 Task: Select the visible option in the show cell status bar.
Action: Mouse moved to (22, 567)
Screenshot: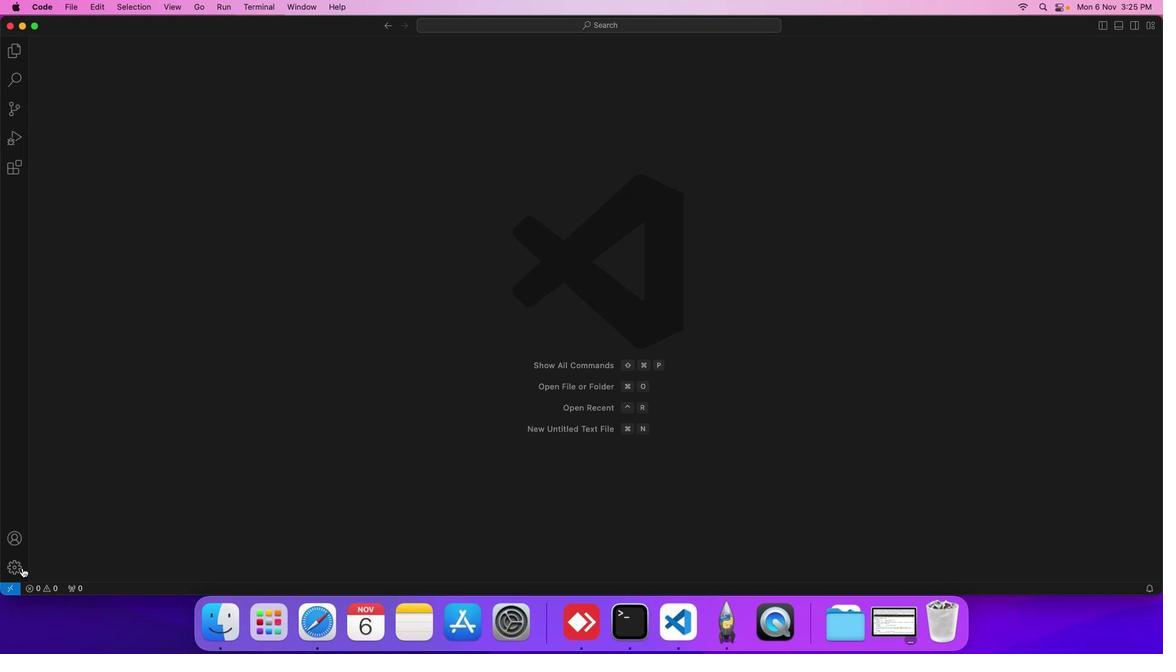 
Action: Mouse pressed left at (22, 567)
Screenshot: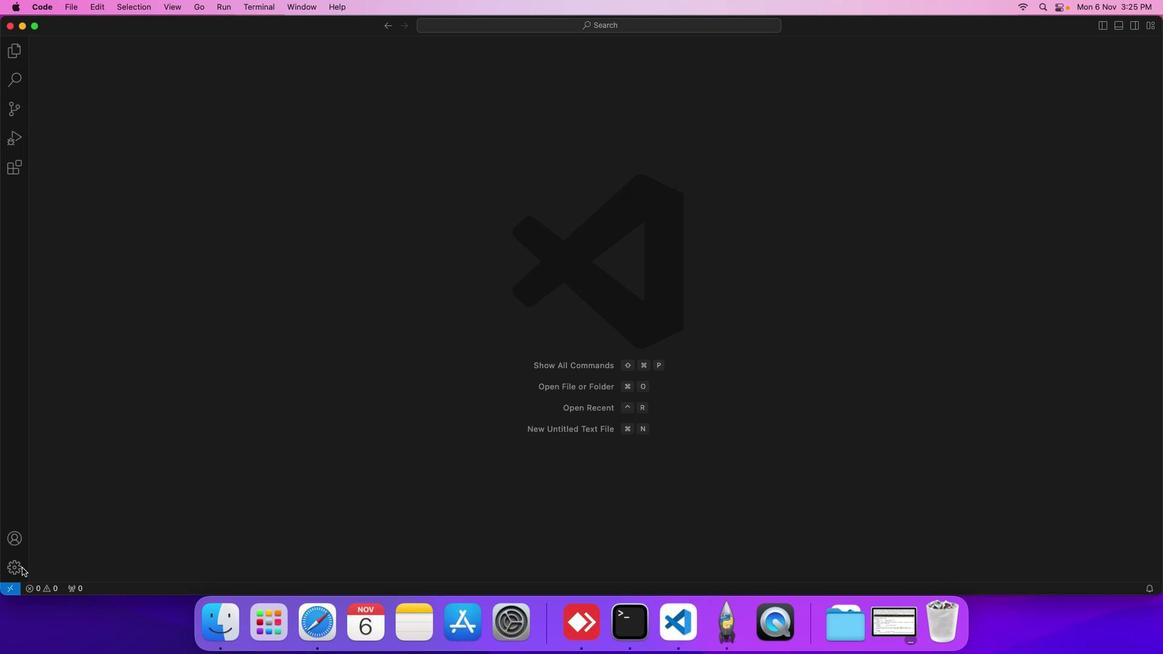 
Action: Mouse moved to (67, 477)
Screenshot: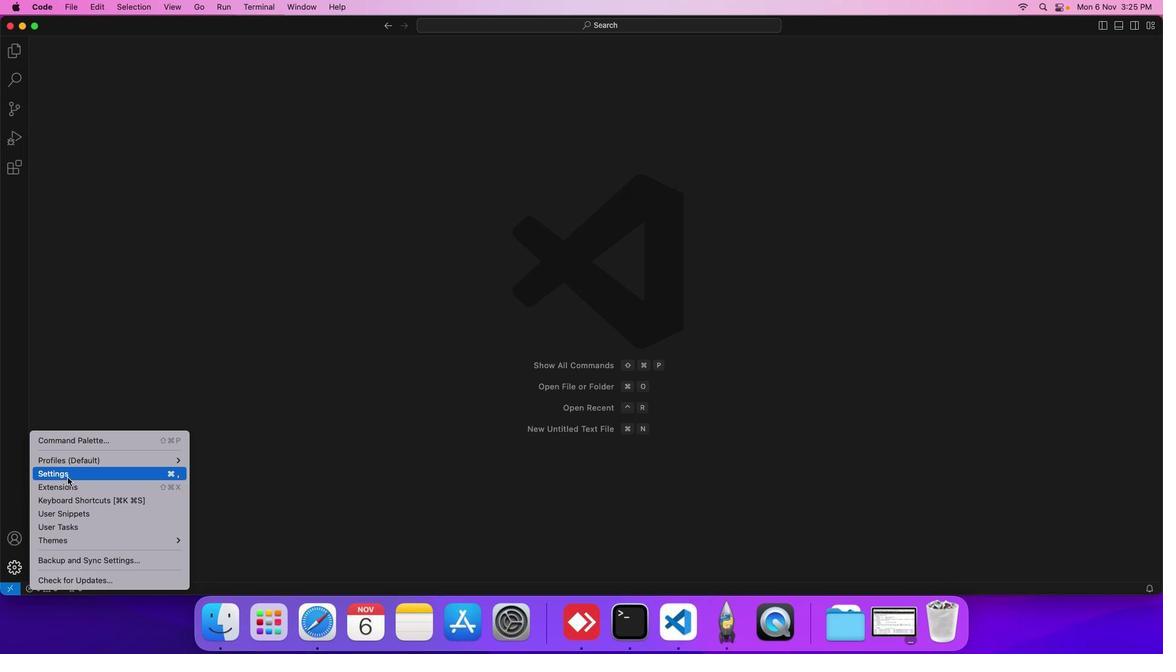 
Action: Mouse pressed left at (67, 477)
Screenshot: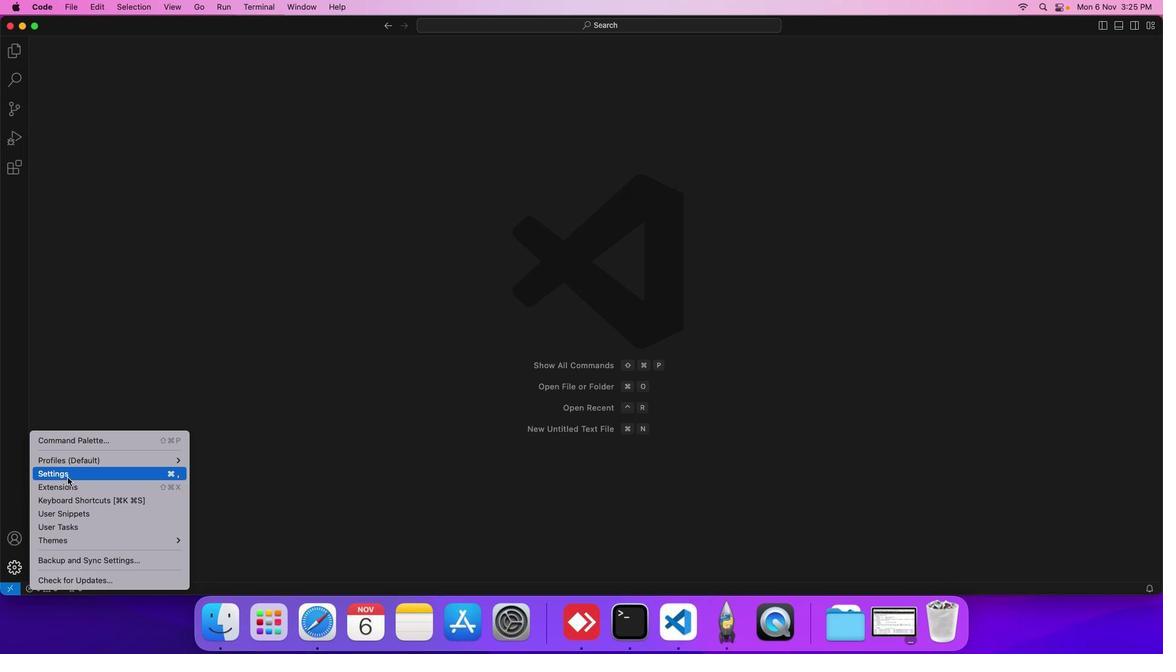 
Action: Mouse moved to (289, 177)
Screenshot: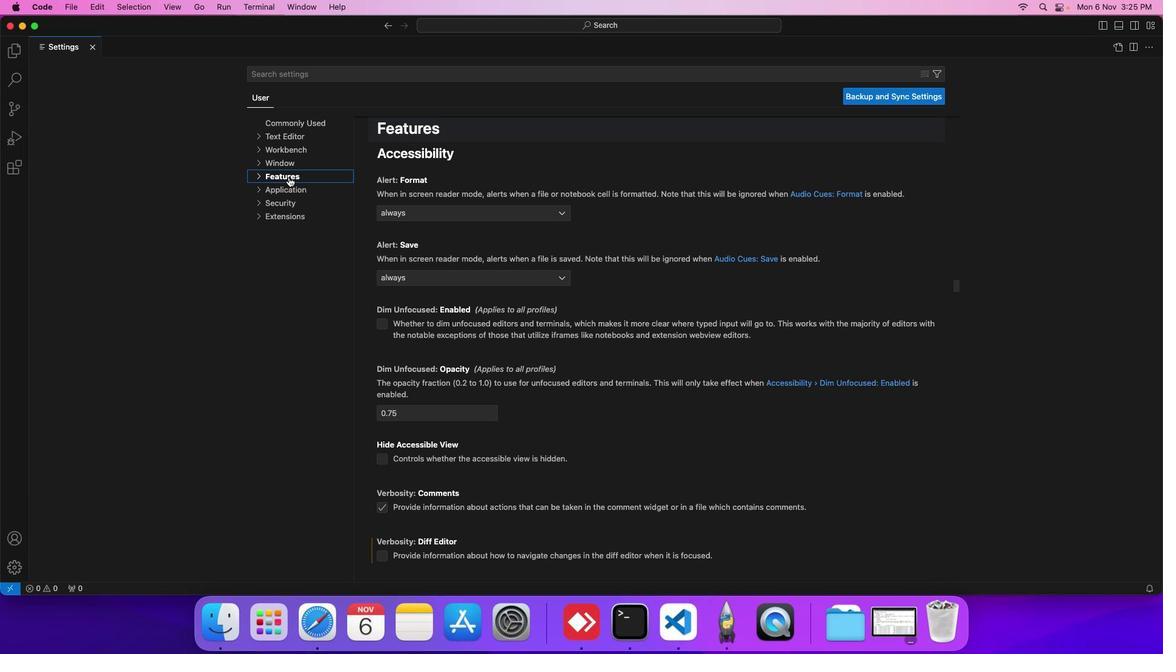 
Action: Mouse pressed left at (289, 177)
Screenshot: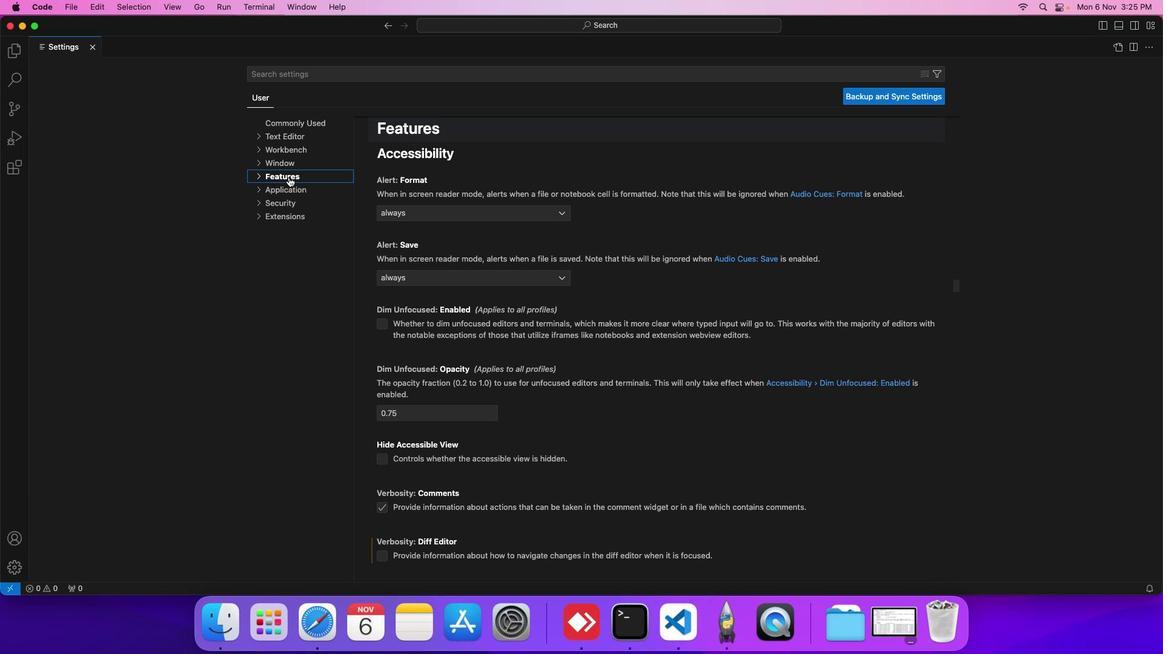 
Action: Mouse moved to (293, 370)
Screenshot: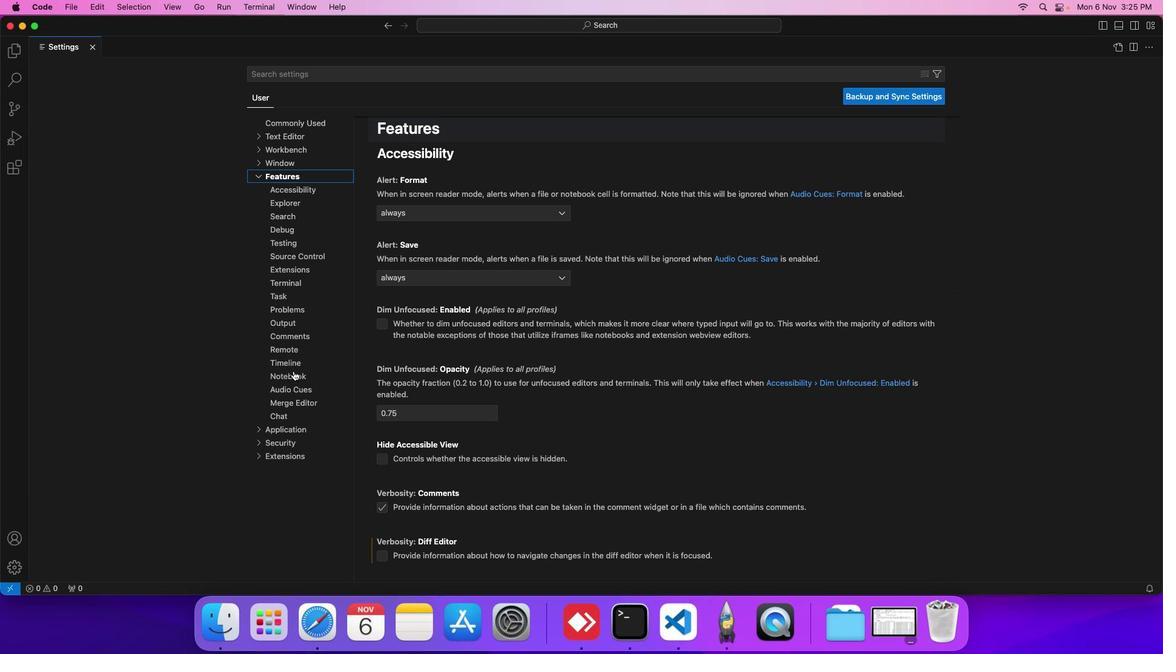 
Action: Mouse pressed left at (293, 370)
Screenshot: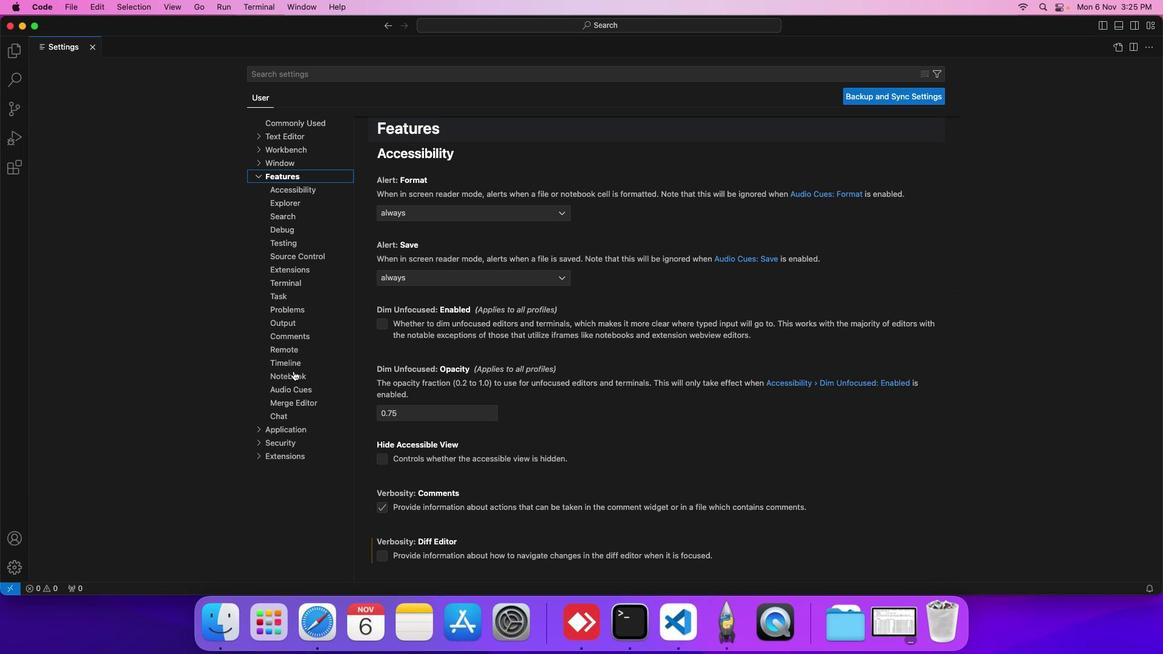 
Action: Mouse moved to (385, 430)
Screenshot: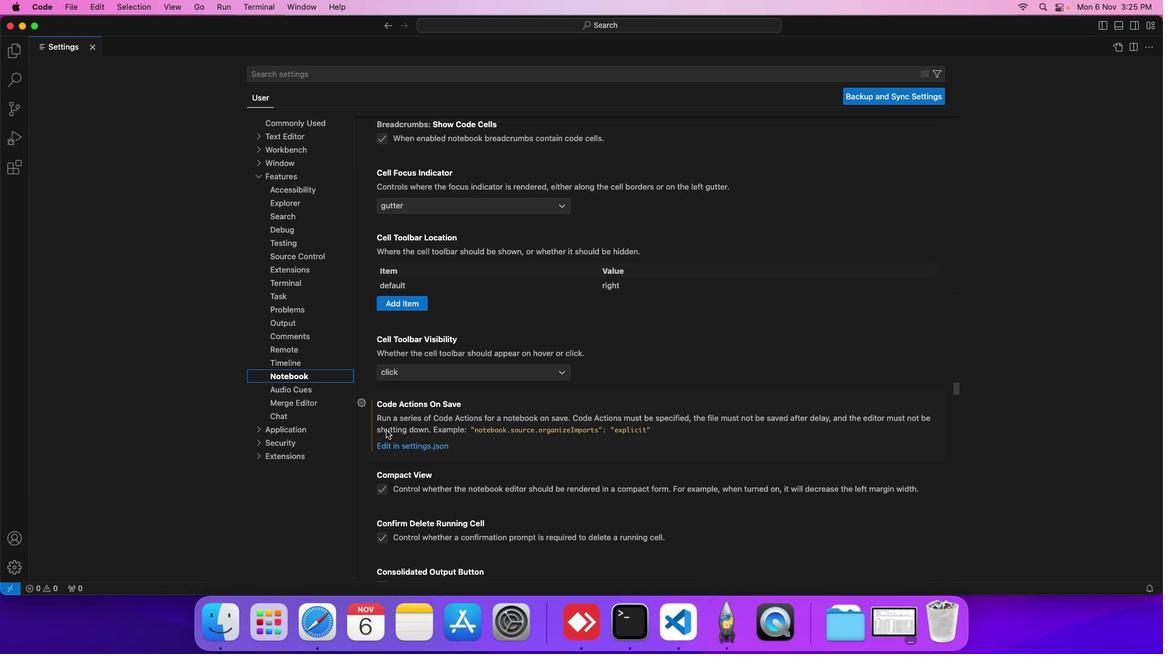 
Action: Mouse scrolled (385, 430) with delta (0, 0)
Screenshot: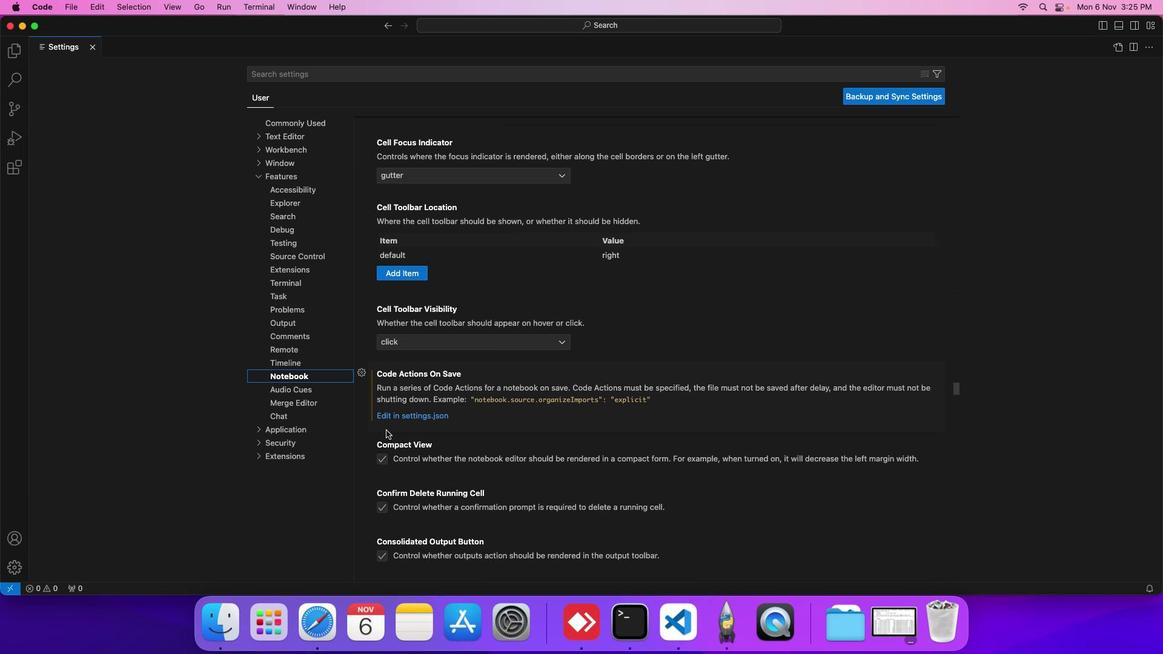 
Action: Mouse scrolled (385, 430) with delta (0, 0)
Screenshot: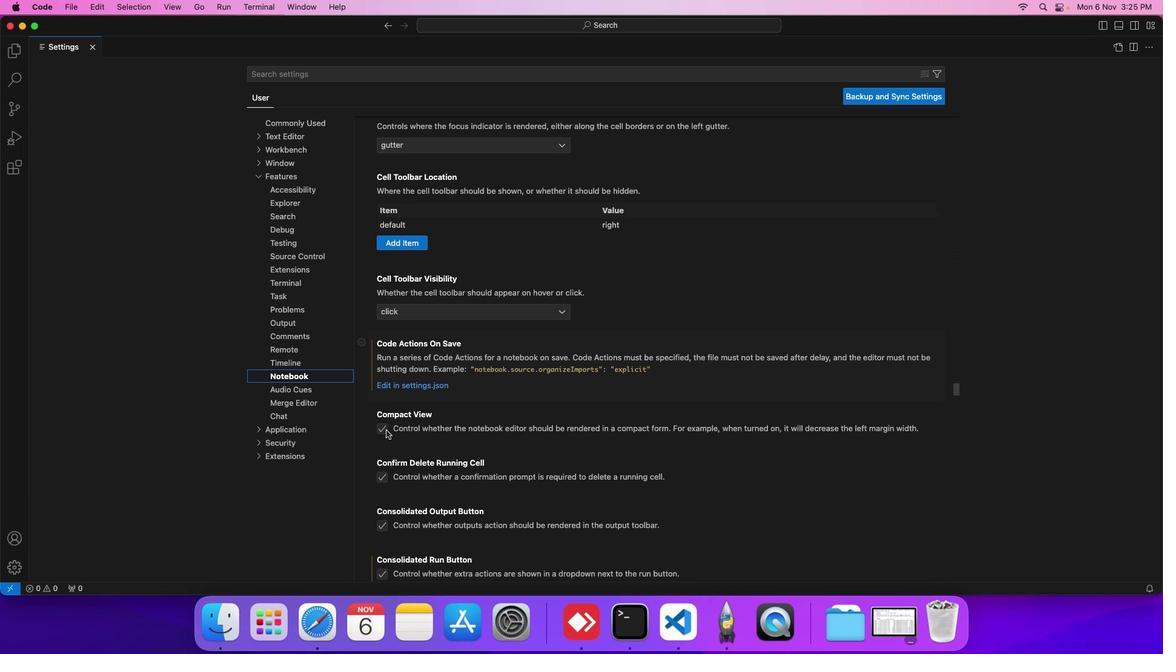 
Action: Mouse scrolled (385, 430) with delta (0, 0)
Screenshot: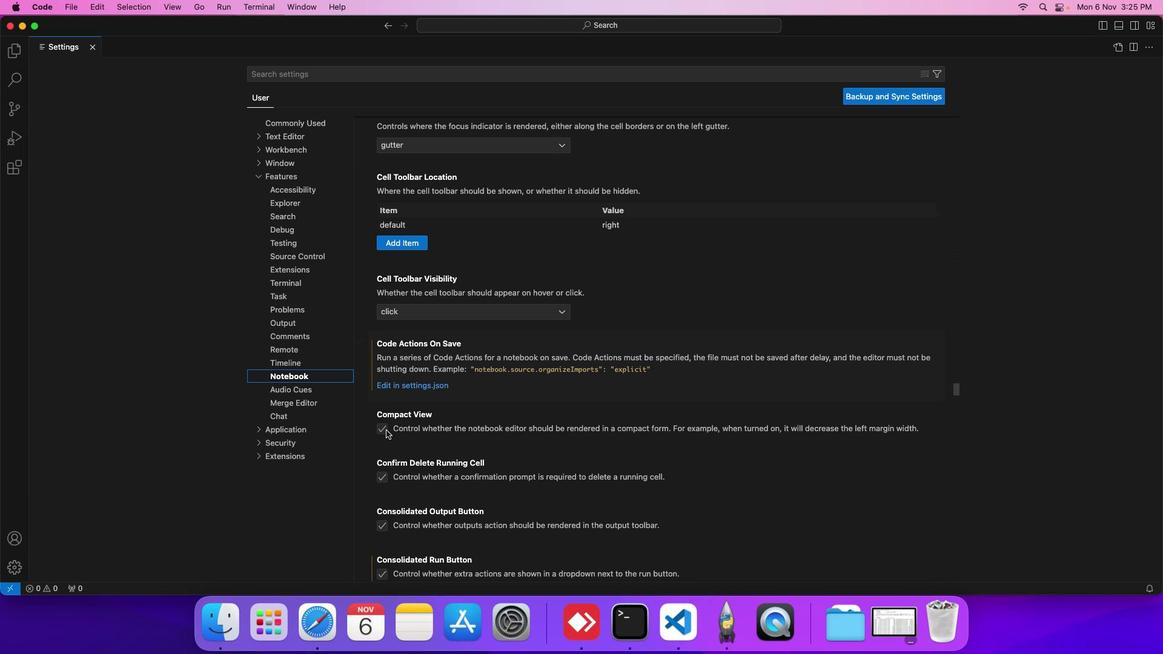 
Action: Mouse scrolled (385, 430) with delta (0, 0)
Screenshot: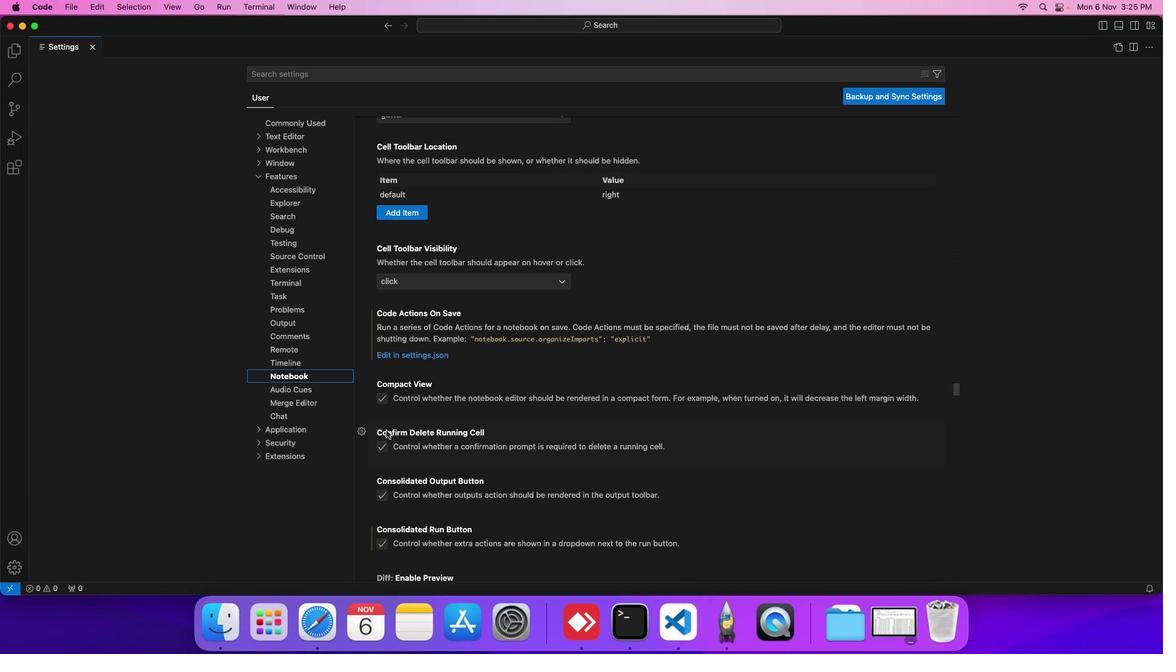 
Action: Mouse scrolled (385, 430) with delta (0, 0)
Screenshot: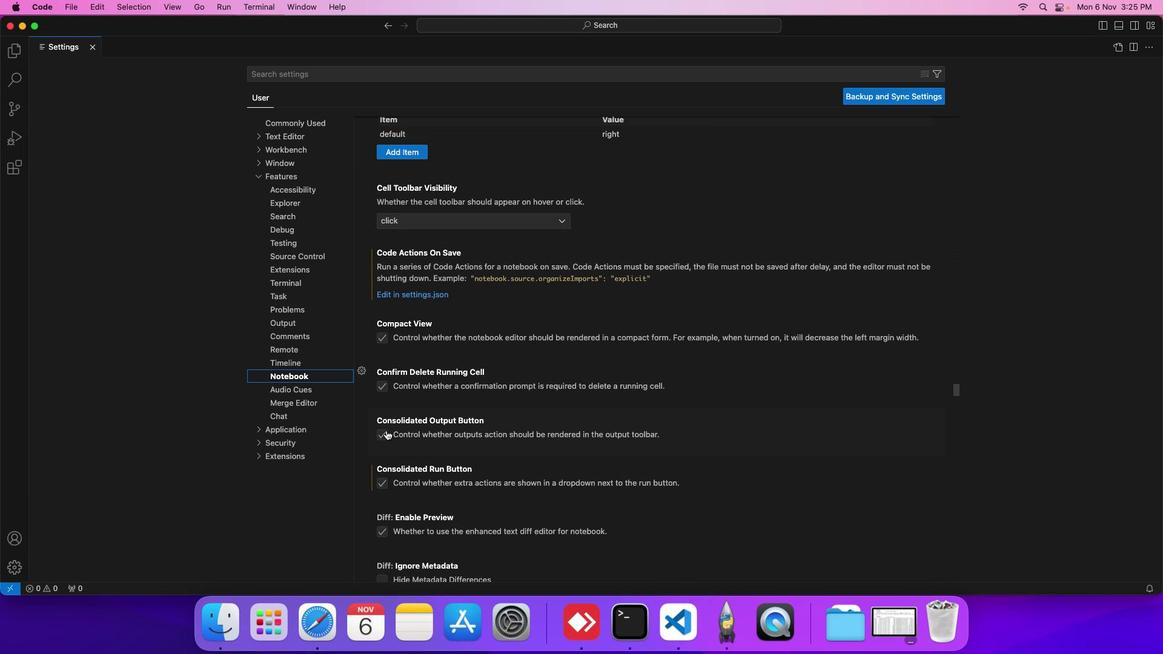 
Action: Mouse scrolled (385, 430) with delta (0, 0)
Screenshot: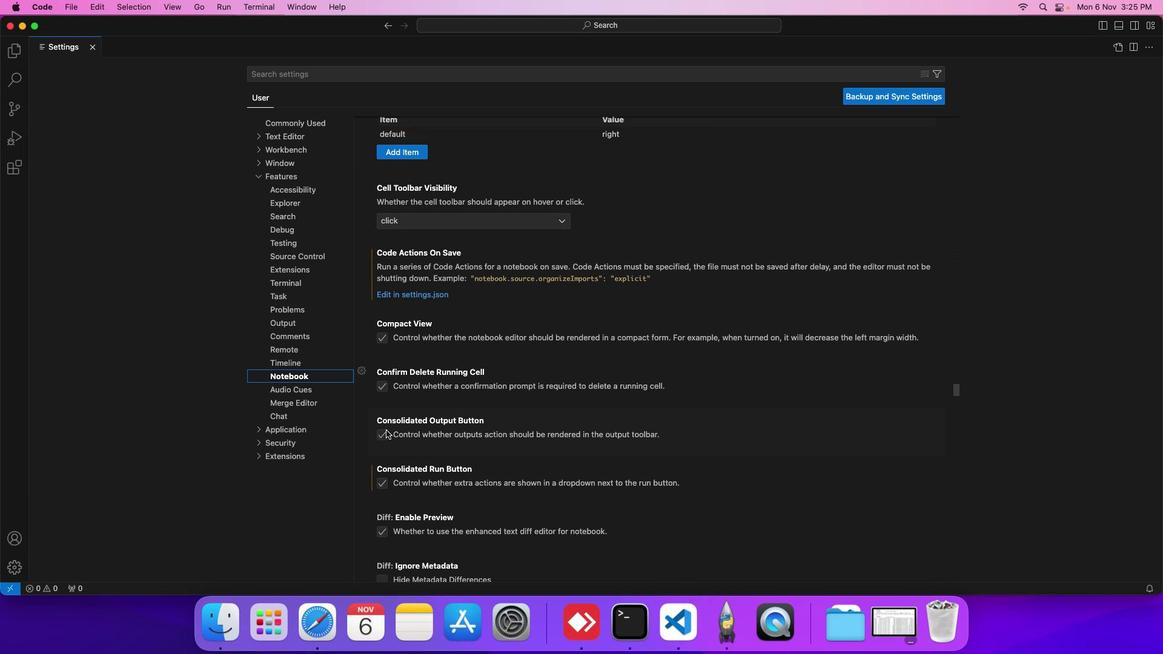 
Action: Mouse scrolled (385, 430) with delta (0, 0)
Screenshot: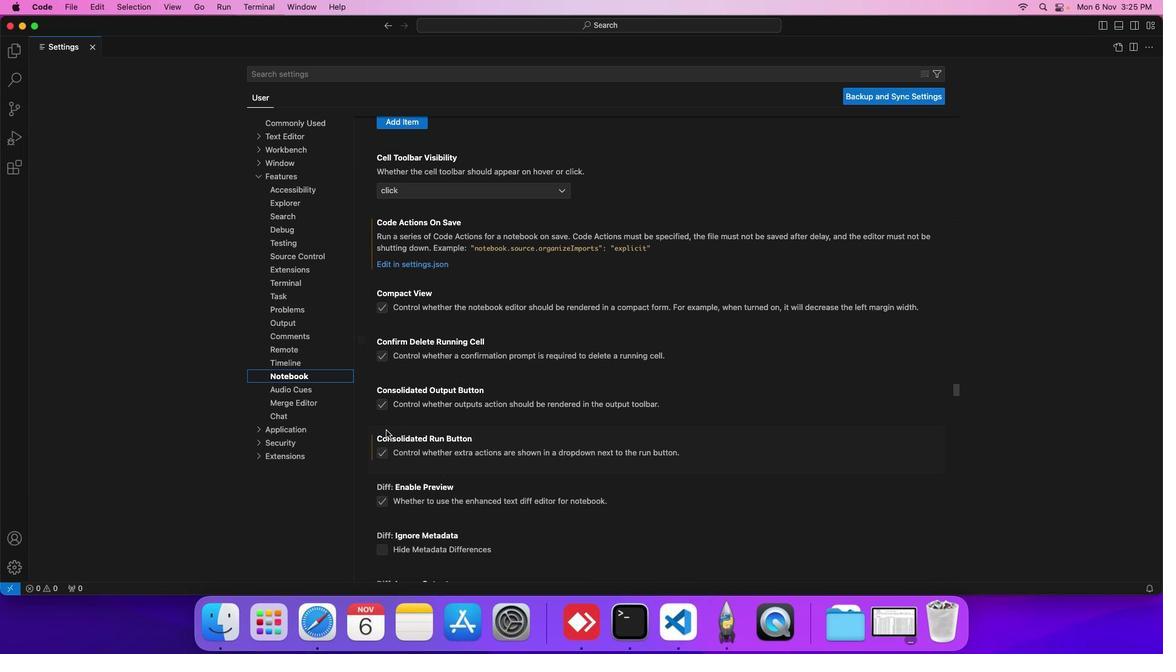 
Action: Mouse scrolled (385, 430) with delta (0, 0)
Screenshot: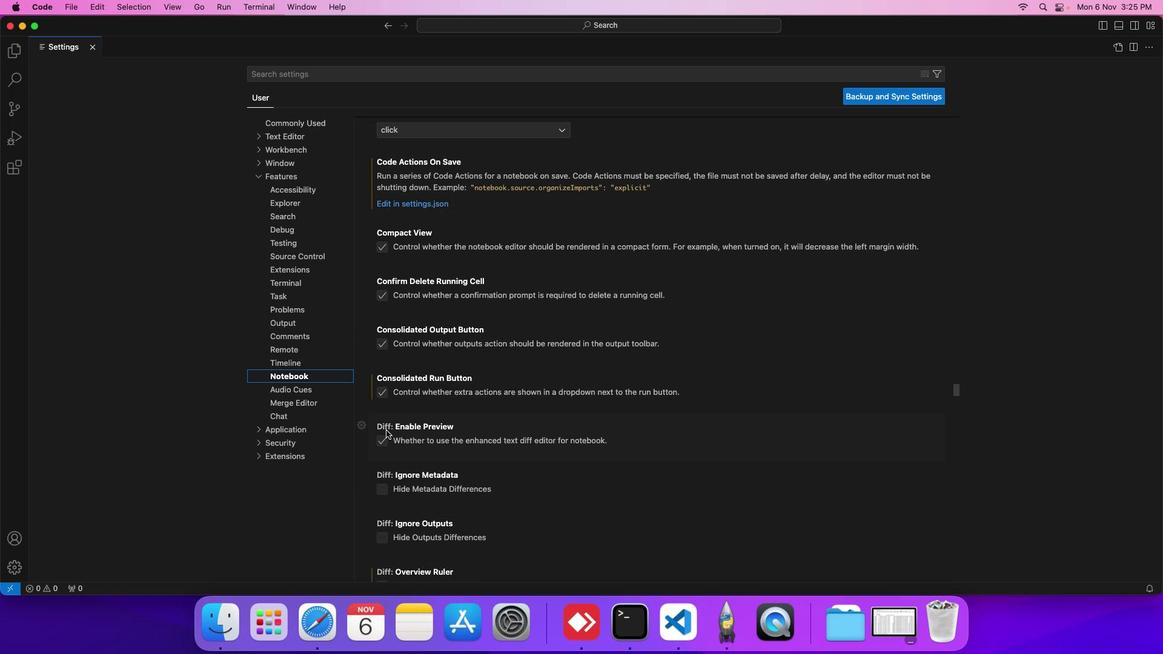 
Action: Mouse scrolled (385, 430) with delta (0, 0)
Screenshot: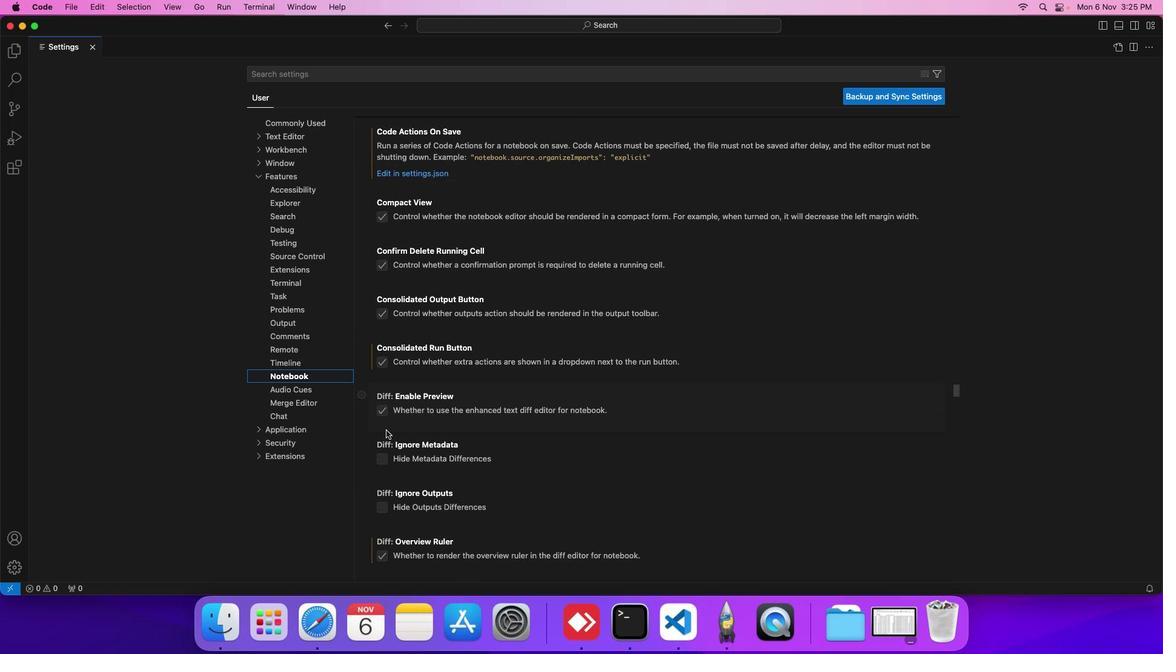 
Action: Mouse scrolled (385, 430) with delta (0, 0)
Screenshot: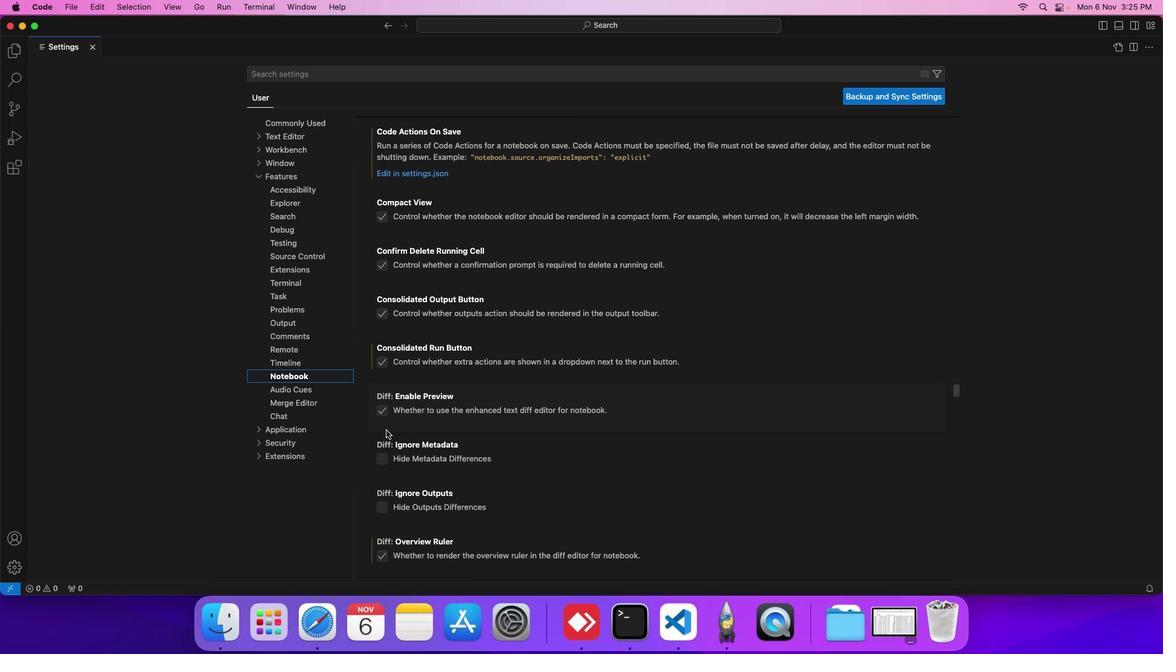 
Action: Mouse scrolled (385, 430) with delta (0, 0)
Screenshot: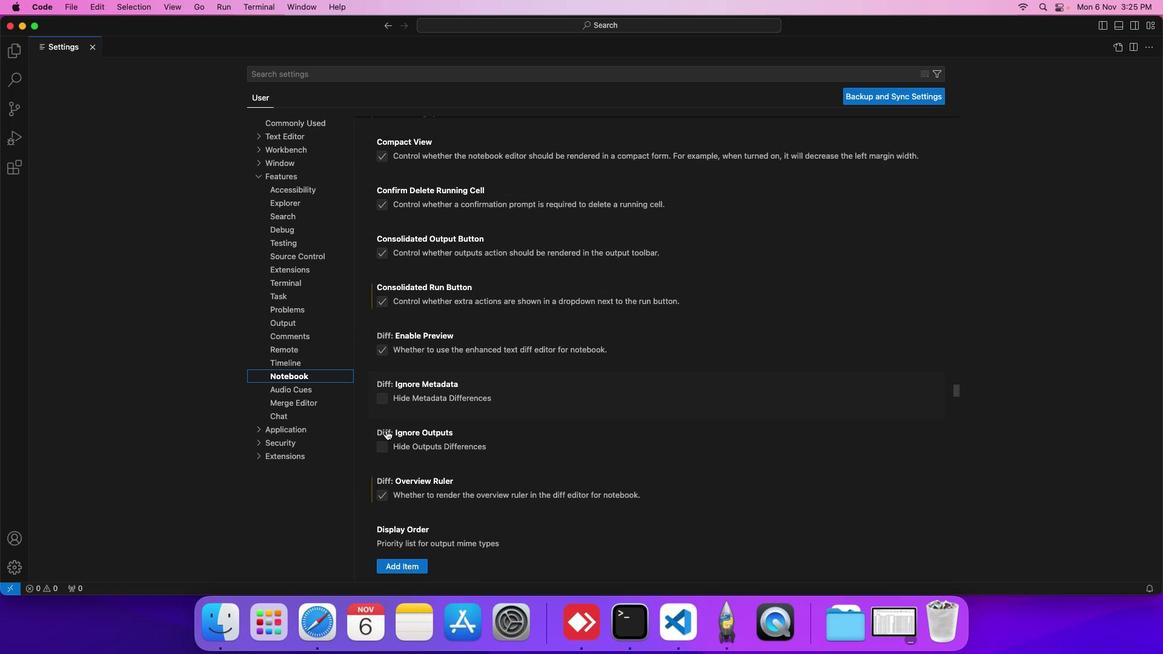 
Action: Mouse scrolled (385, 430) with delta (0, 0)
Screenshot: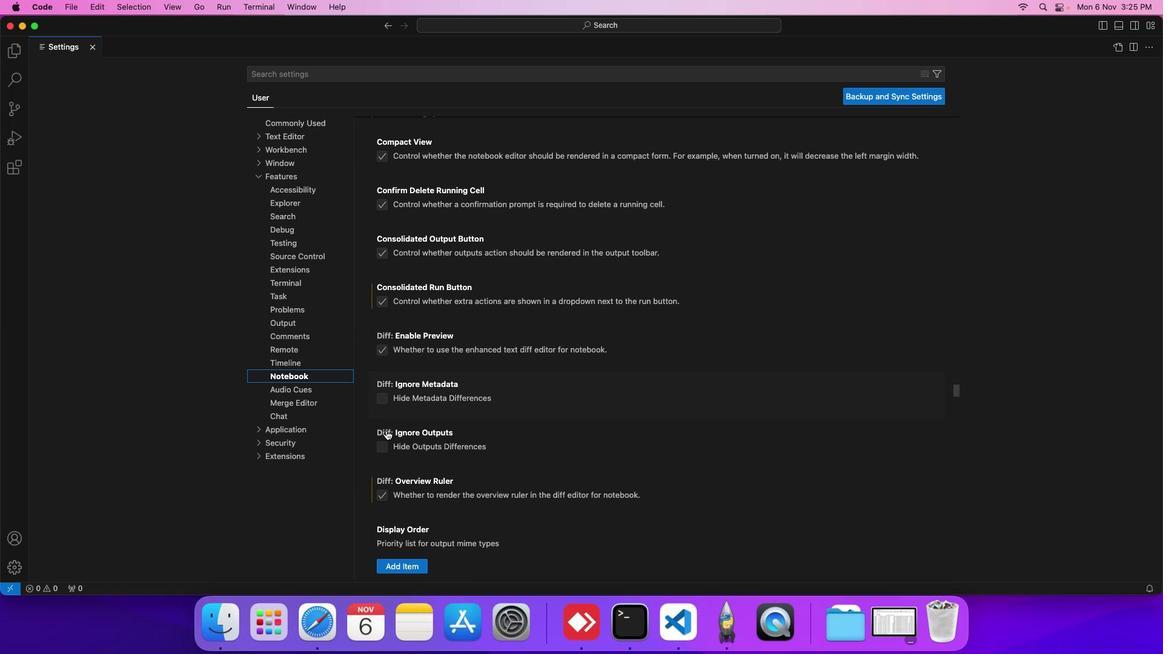 
Action: Mouse scrolled (385, 430) with delta (0, 0)
Screenshot: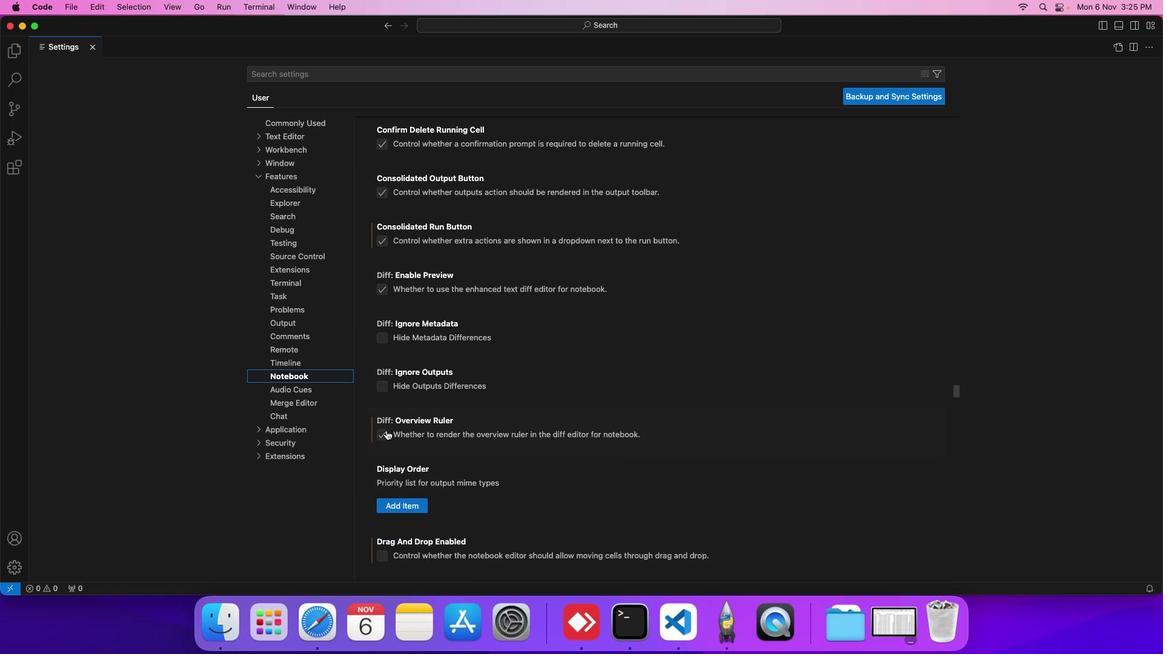 
Action: Mouse scrolled (385, 430) with delta (0, 0)
Screenshot: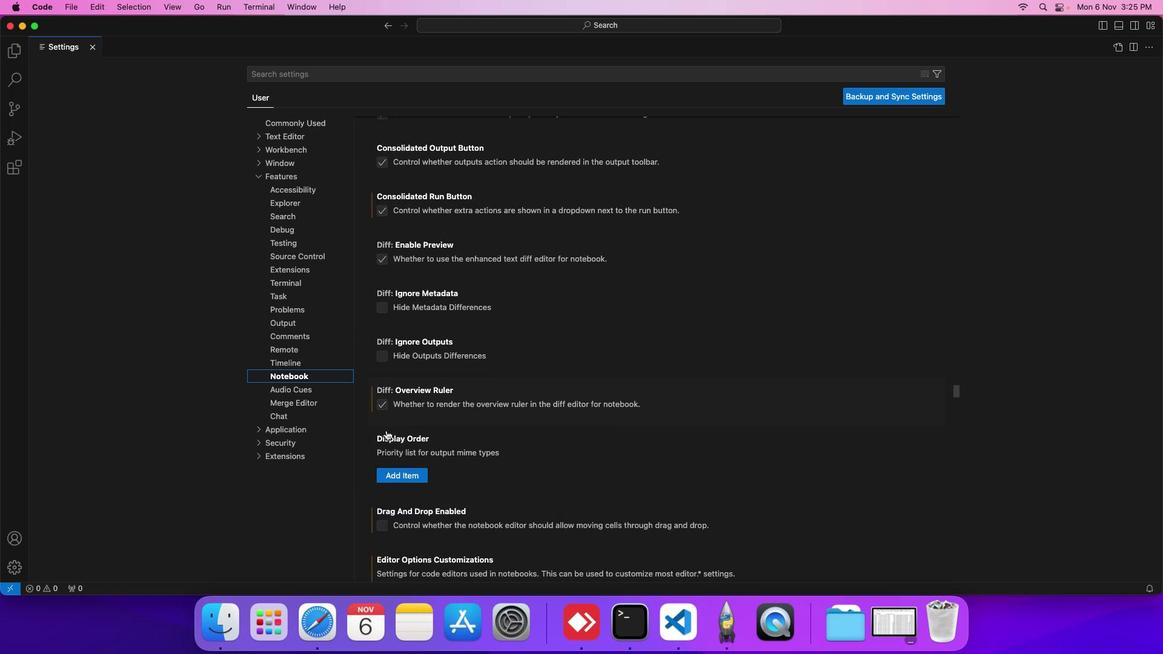 
Action: Mouse scrolled (385, 430) with delta (0, 0)
Screenshot: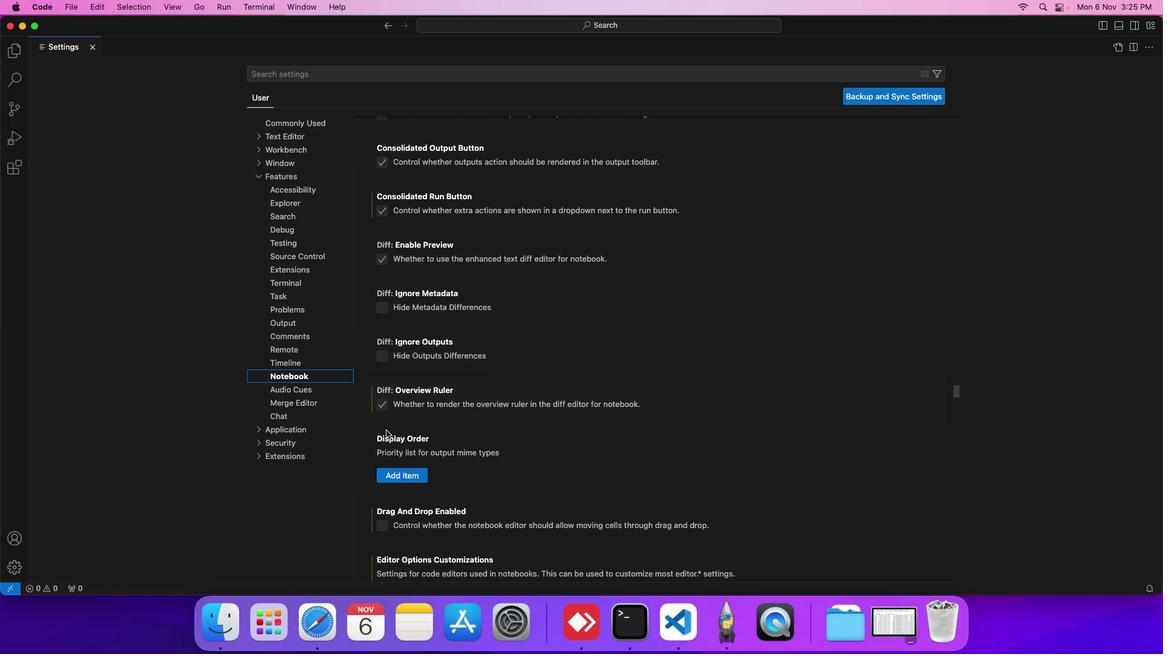 
Action: Mouse scrolled (385, 430) with delta (0, 0)
Screenshot: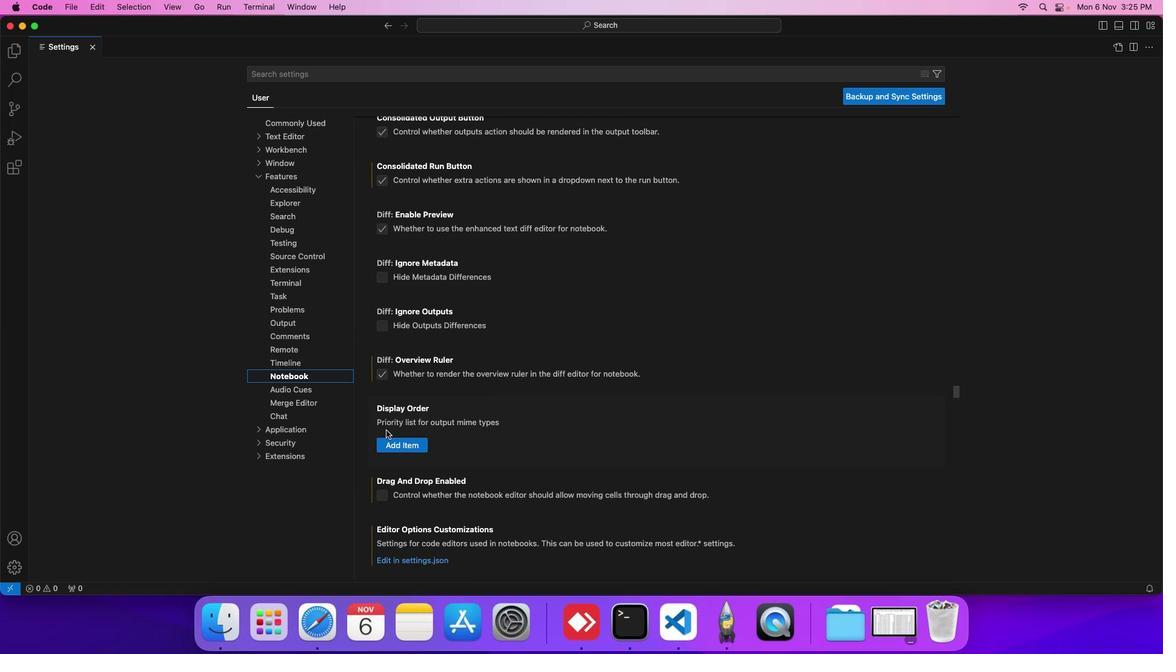 
Action: Mouse scrolled (385, 430) with delta (0, 0)
Screenshot: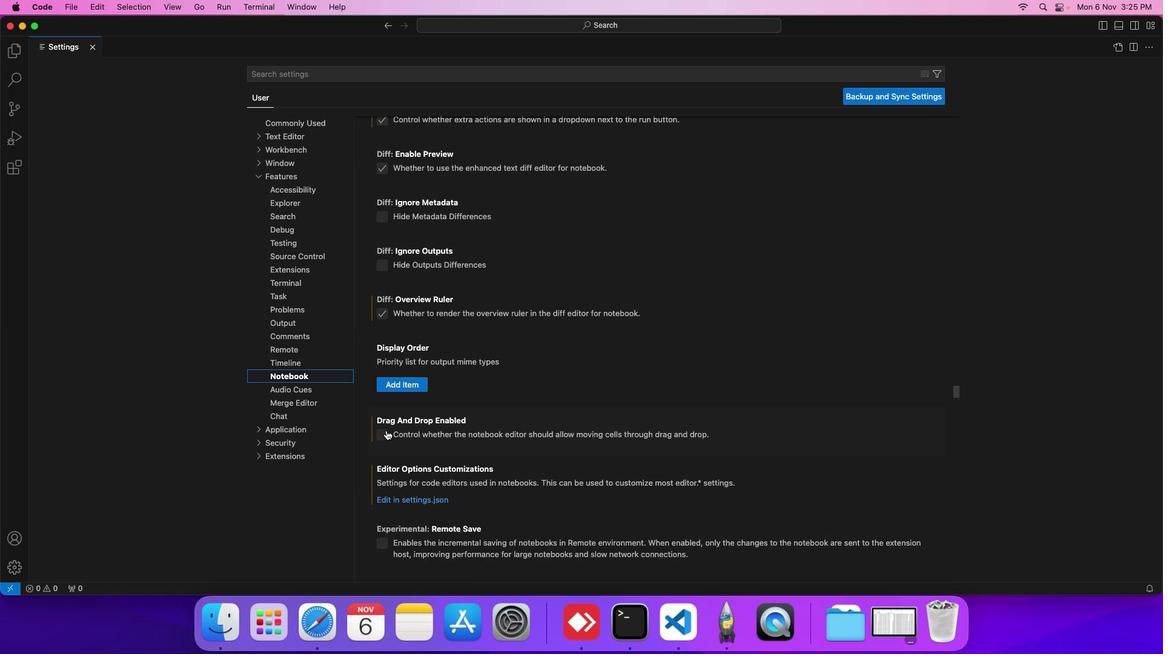 
Action: Mouse scrolled (385, 430) with delta (0, 0)
Screenshot: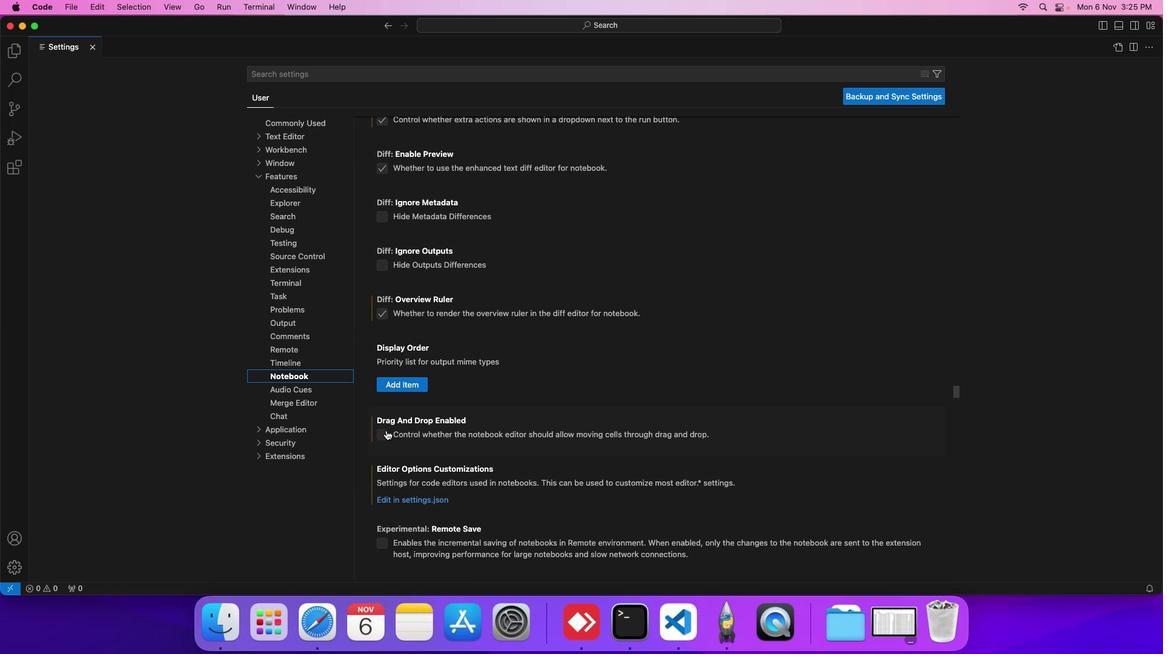 
Action: Mouse scrolled (385, 430) with delta (0, 0)
Screenshot: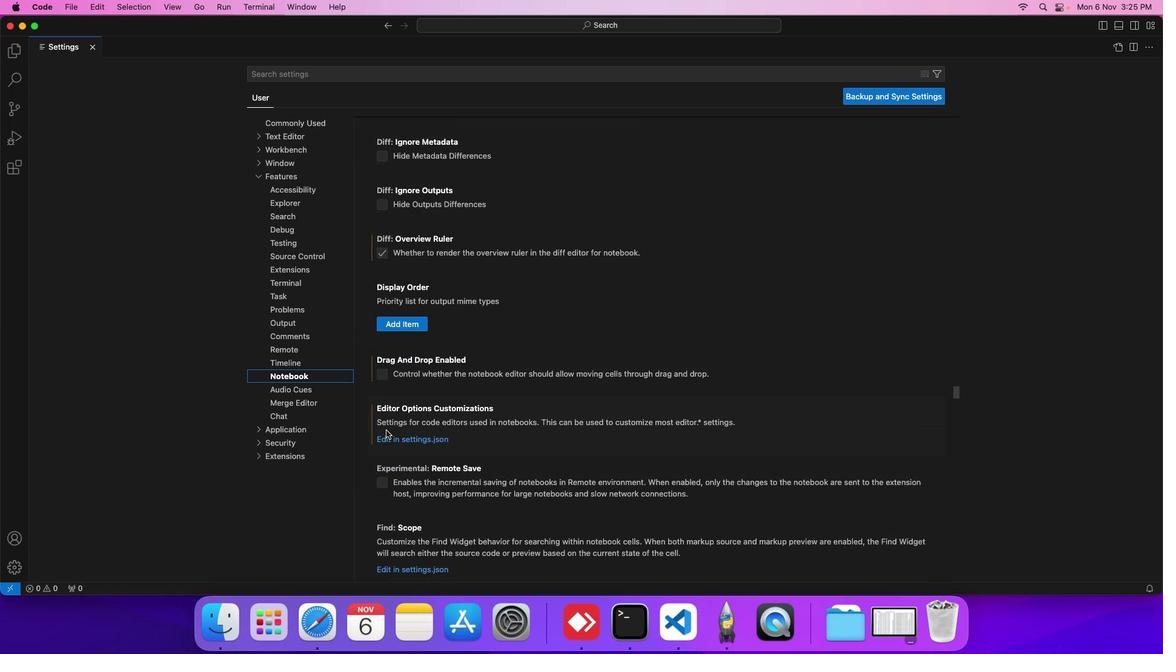 
Action: Mouse scrolled (385, 430) with delta (0, 0)
Screenshot: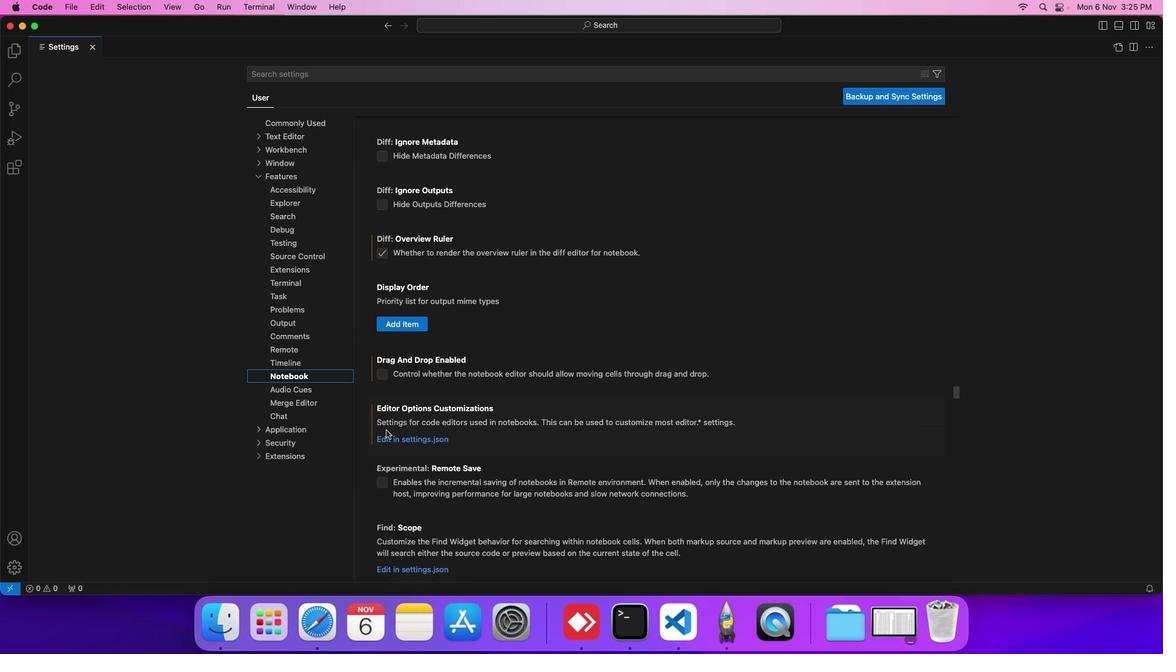 
Action: Mouse scrolled (385, 430) with delta (0, 0)
Screenshot: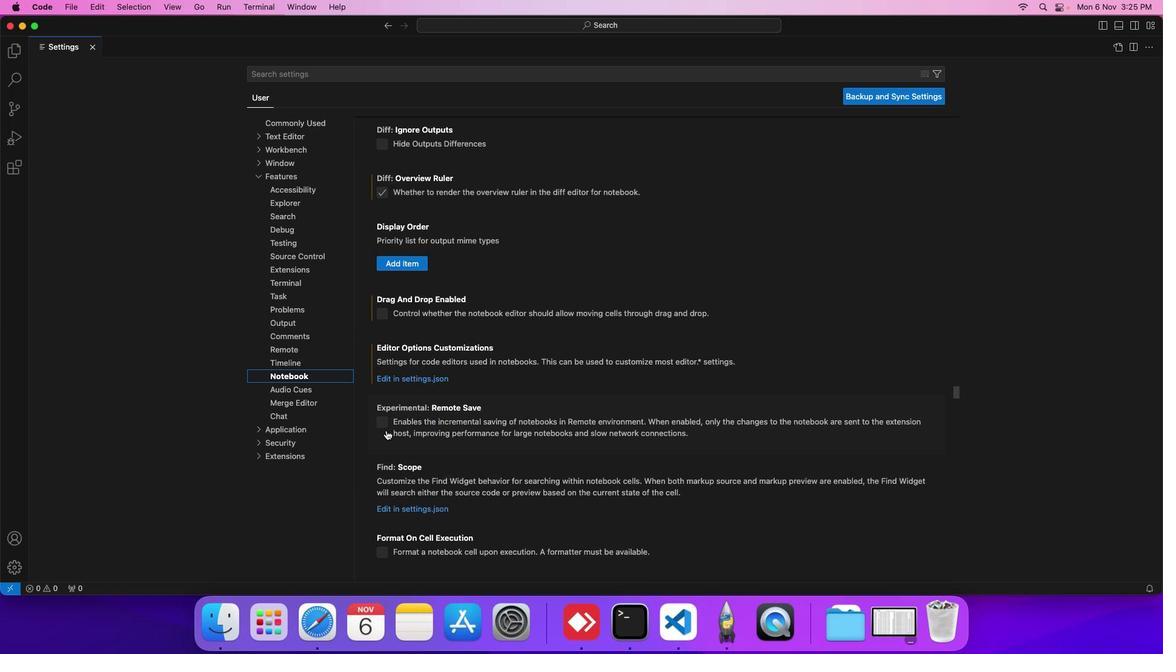 
Action: Mouse scrolled (385, 430) with delta (0, 0)
Screenshot: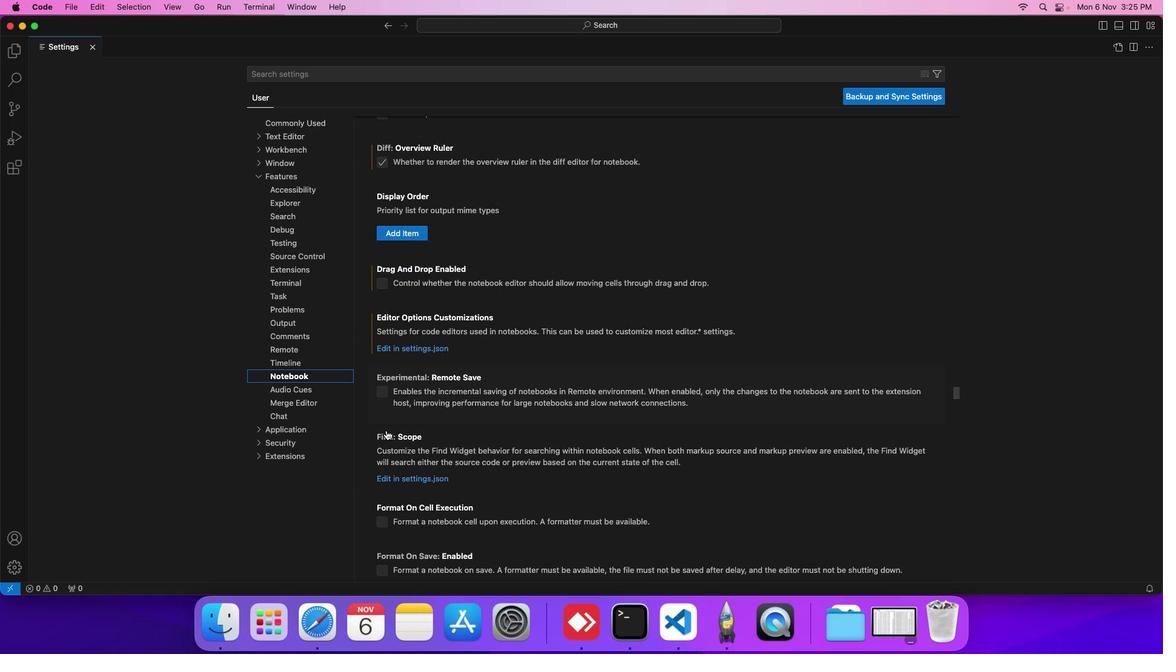 
Action: Mouse scrolled (385, 430) with delta (0, 0)
Screenshot: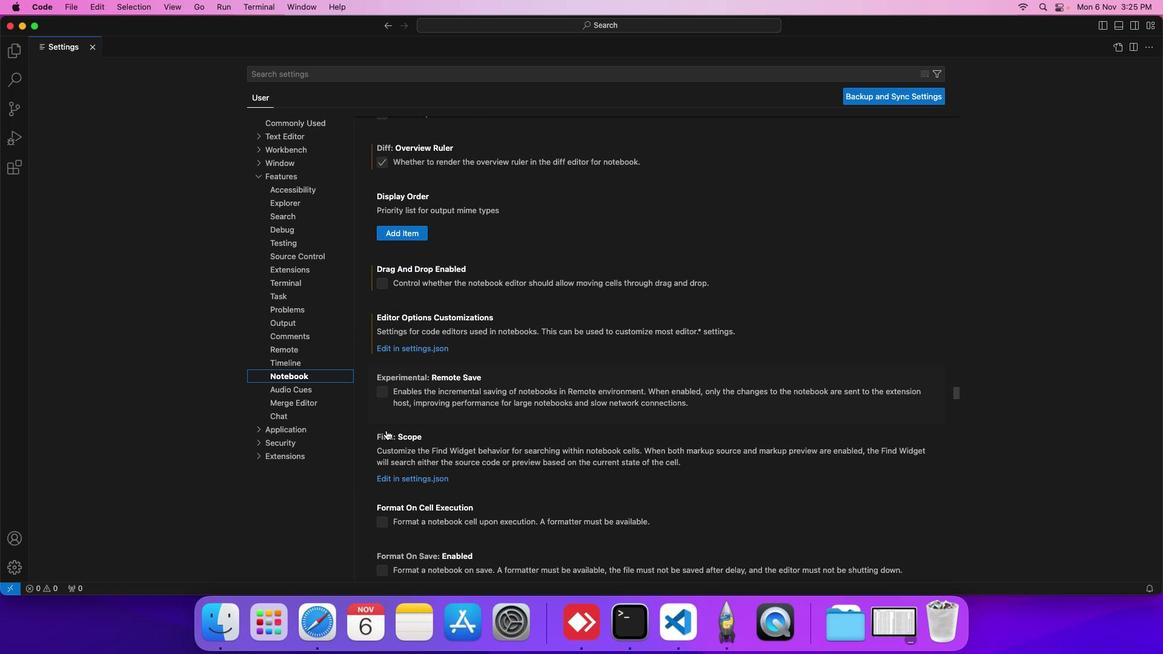 
Action: Mouse scrolled (385, 430) with delta (0, 0)
Screenshot: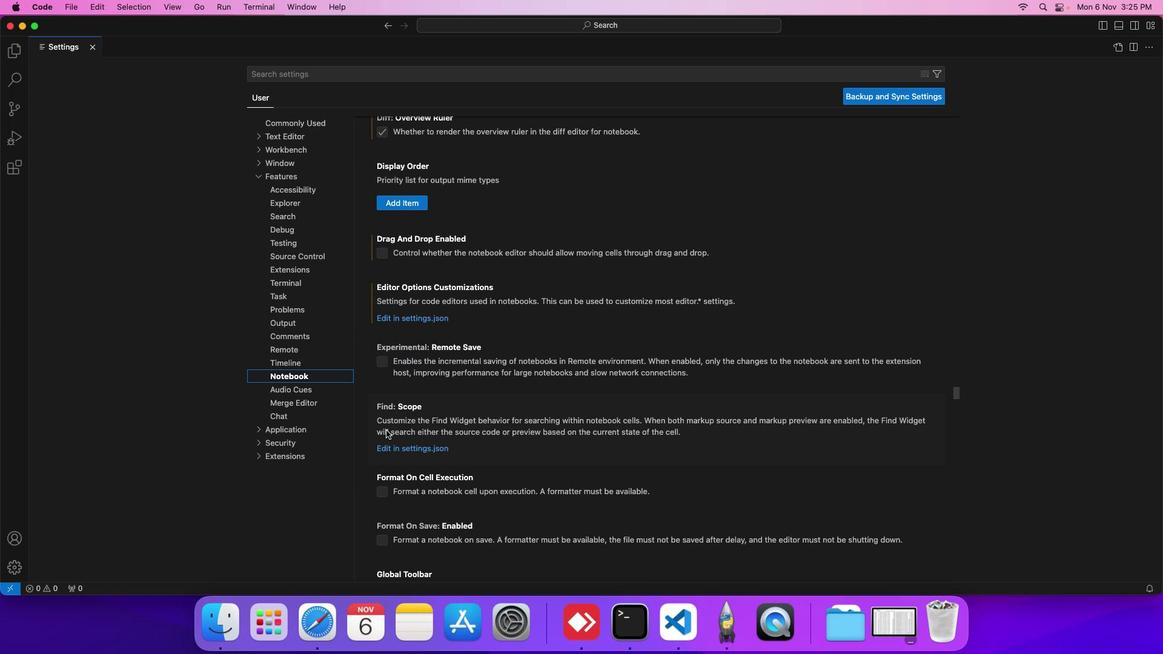 
Action: Mouse scrolled (385, 430) with delta (0, 0)
Screenshot: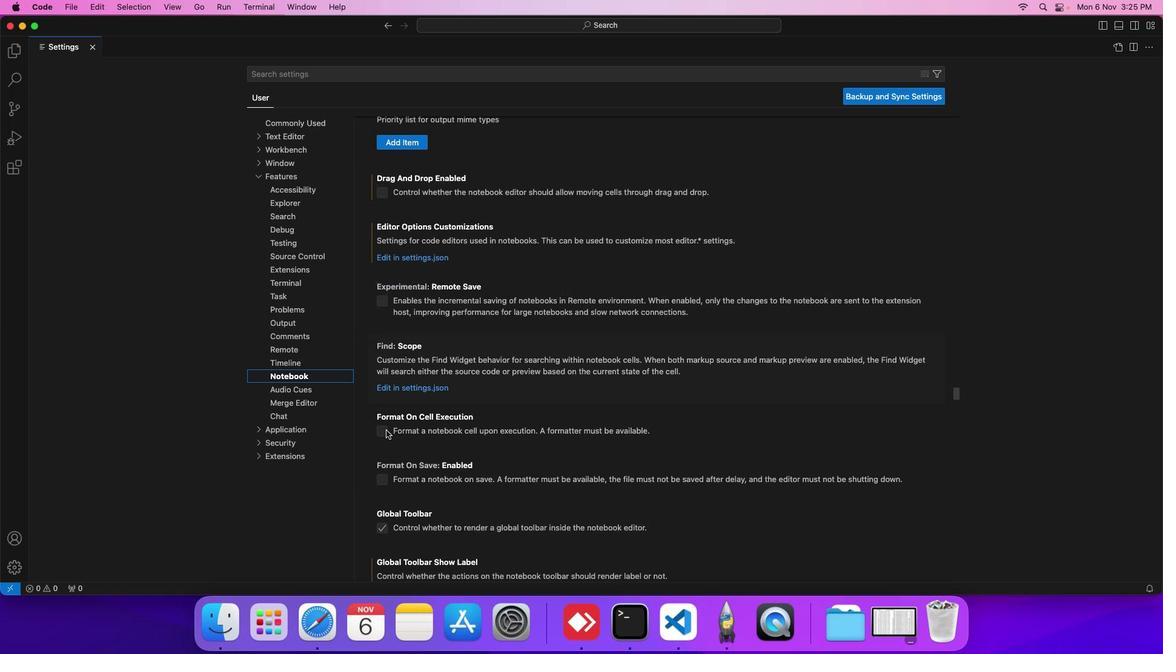 
Action: Mouse scrolled (385, 430) with delta (0, 0)
Screenshot: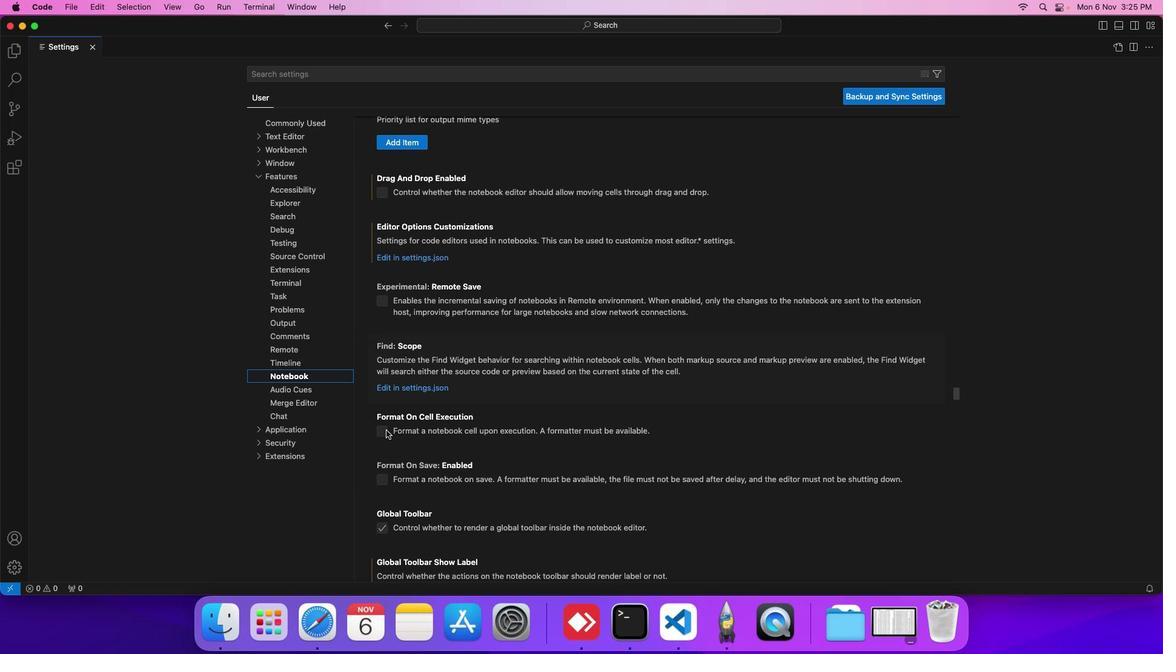 
Action: Mouse scrolled (385, 430) with delta (0, 0)
Screenshot: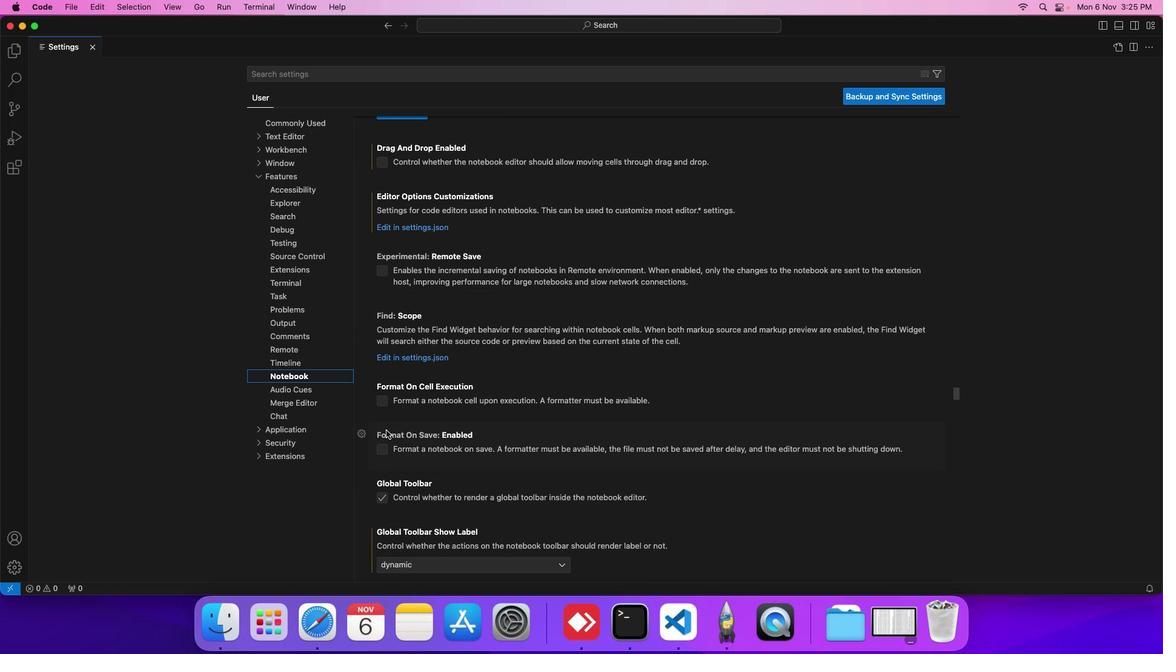 
Action: Mouse scrolled (385, 430) with delta (0, 0)
Screenshot: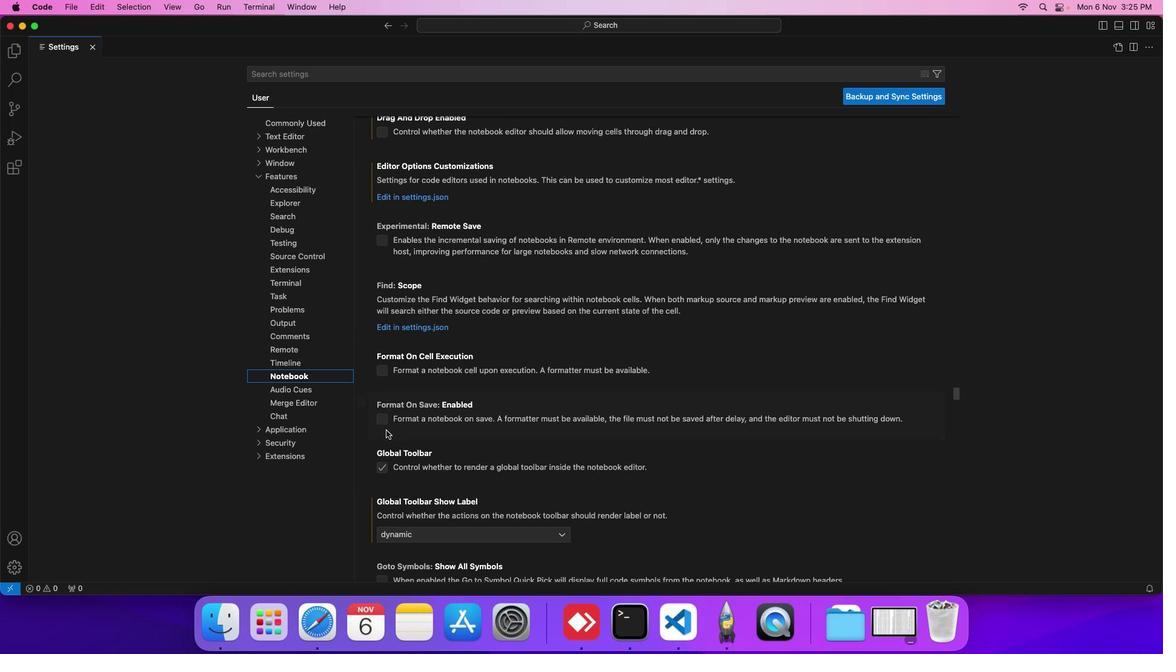 
Action: Mouse scrolled (385, 430) with delta (0, 0)
Screenshot: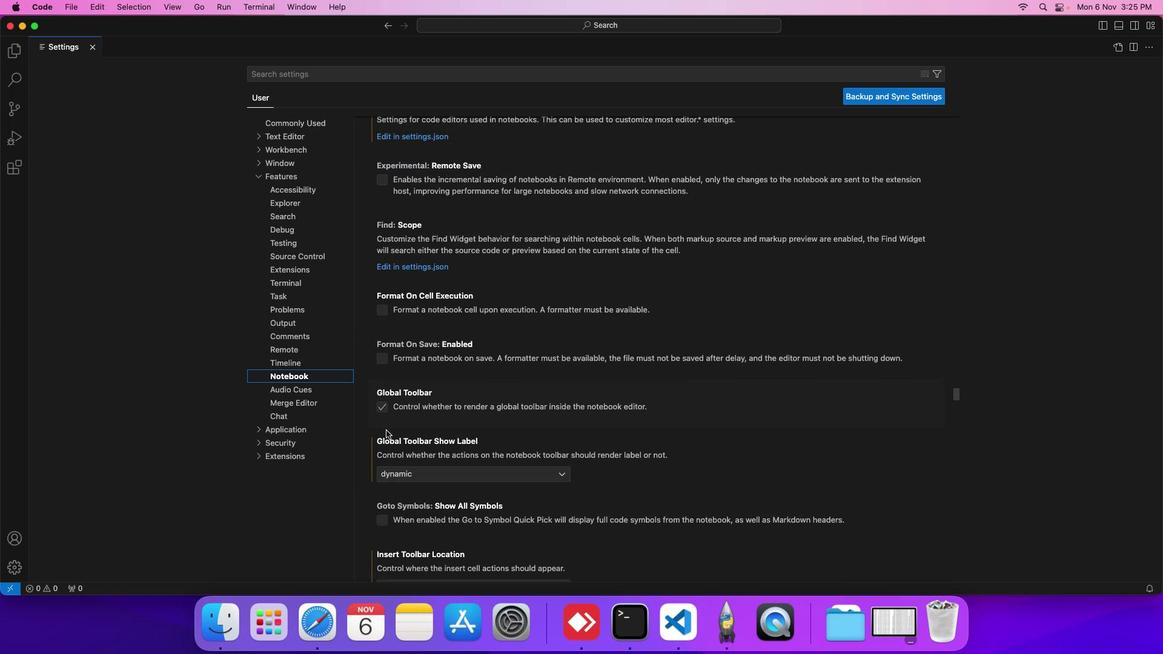 
Action: Mouse scrolled (385, 430) with delta (0, 0)
Screenshot: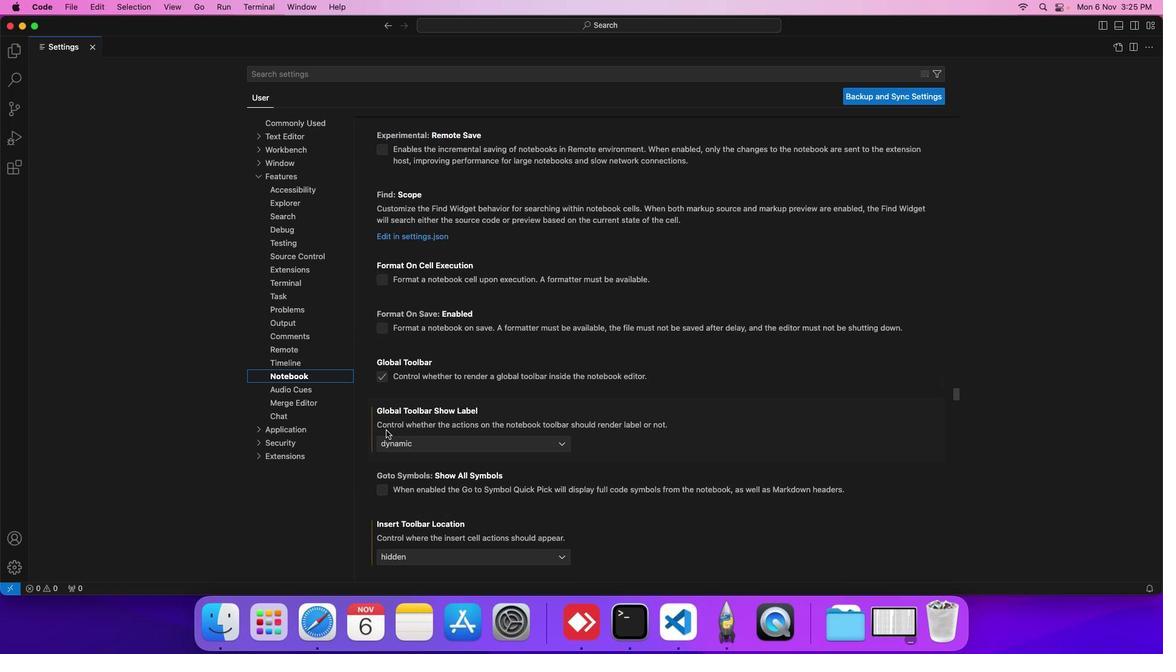 
Action: Mouse scrolled (385, 430) with delta (0, 0)
Screenshot: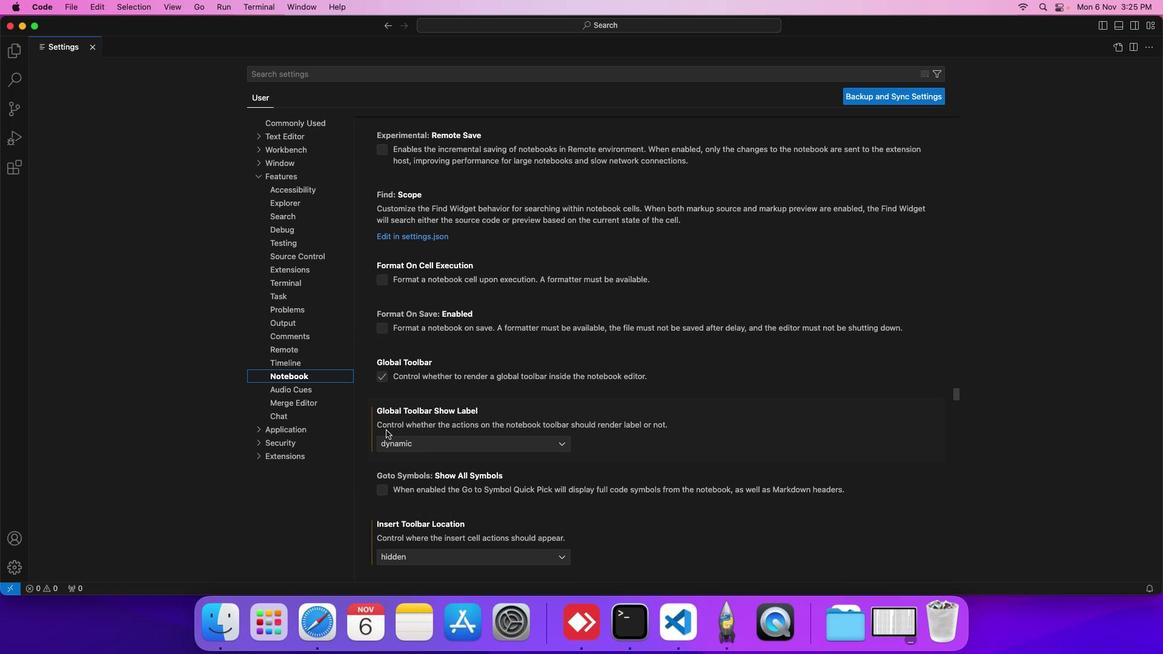 
Action: Mouse scrolled (385, 430) with delta (0, 0)
Screenshot: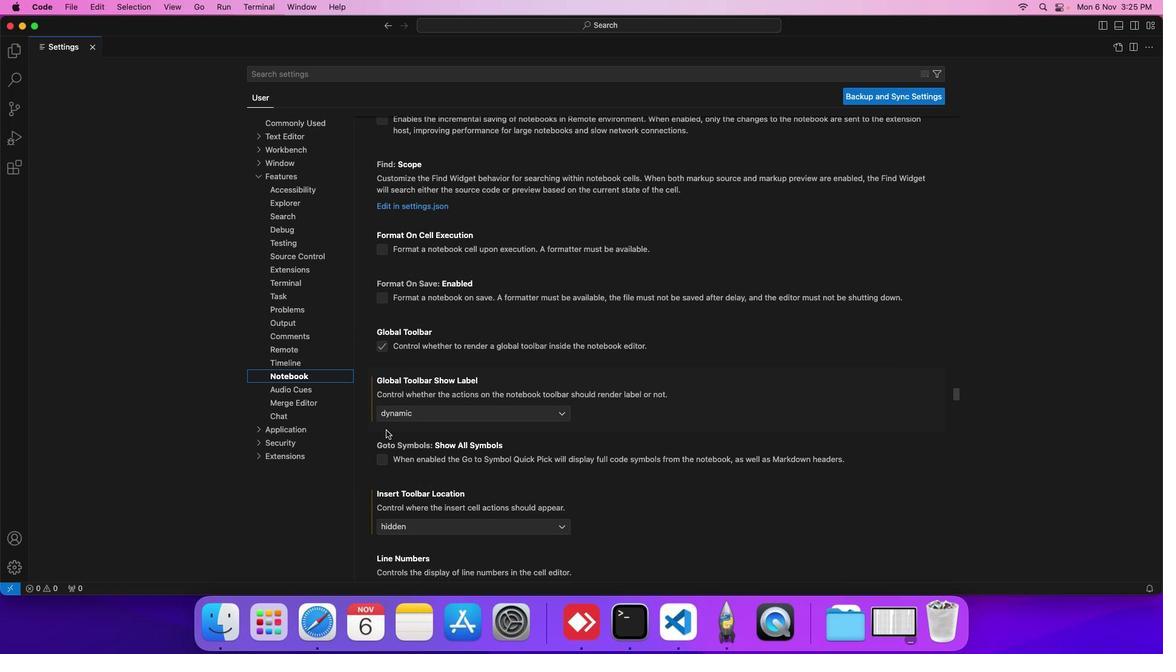 
Action: Mouse scrolled (385, 430) with delta (0, 0)
Screenshot: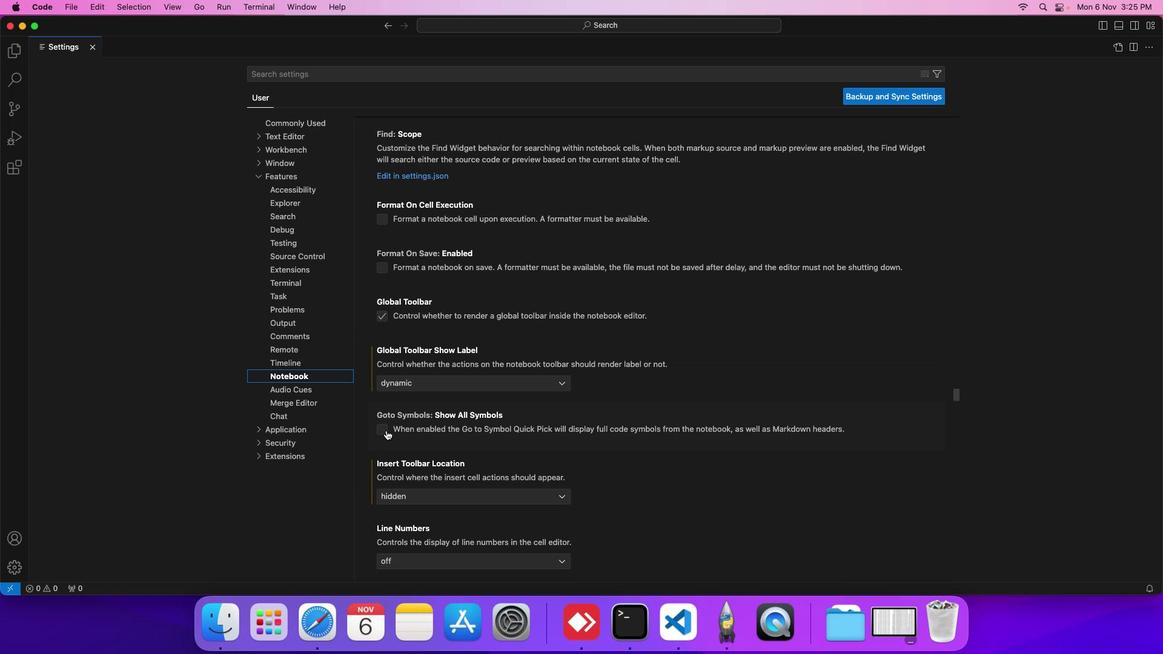 
Action: Mouse scrolled (385, 430) with delta (0, 0)
Screenshot: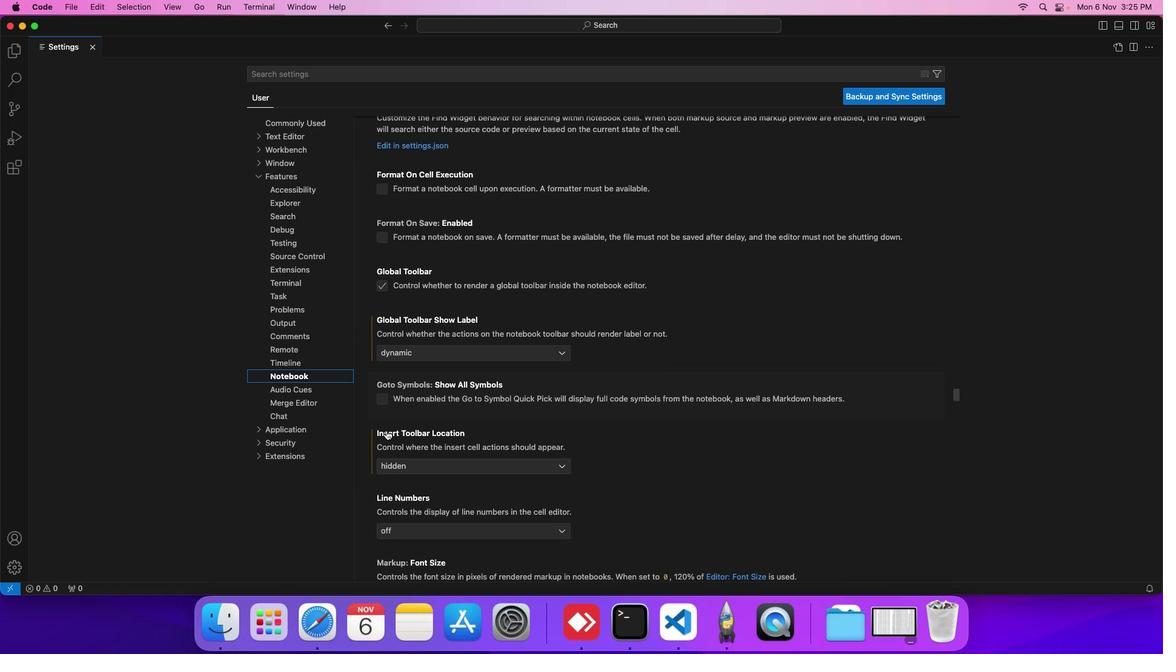 
Action: Mouse scrolled (385, 430) with delta (0, 0)
Screenshot: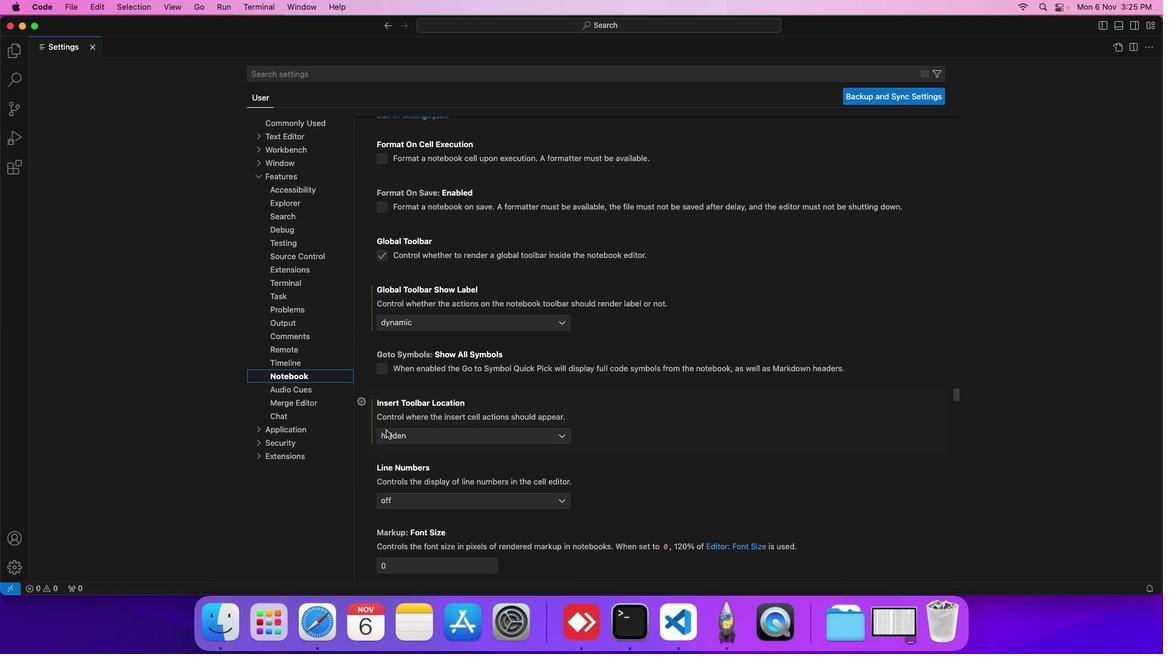 
Action: Mouse scrolled (385, 430) with delta (0, 0)
Screenshot: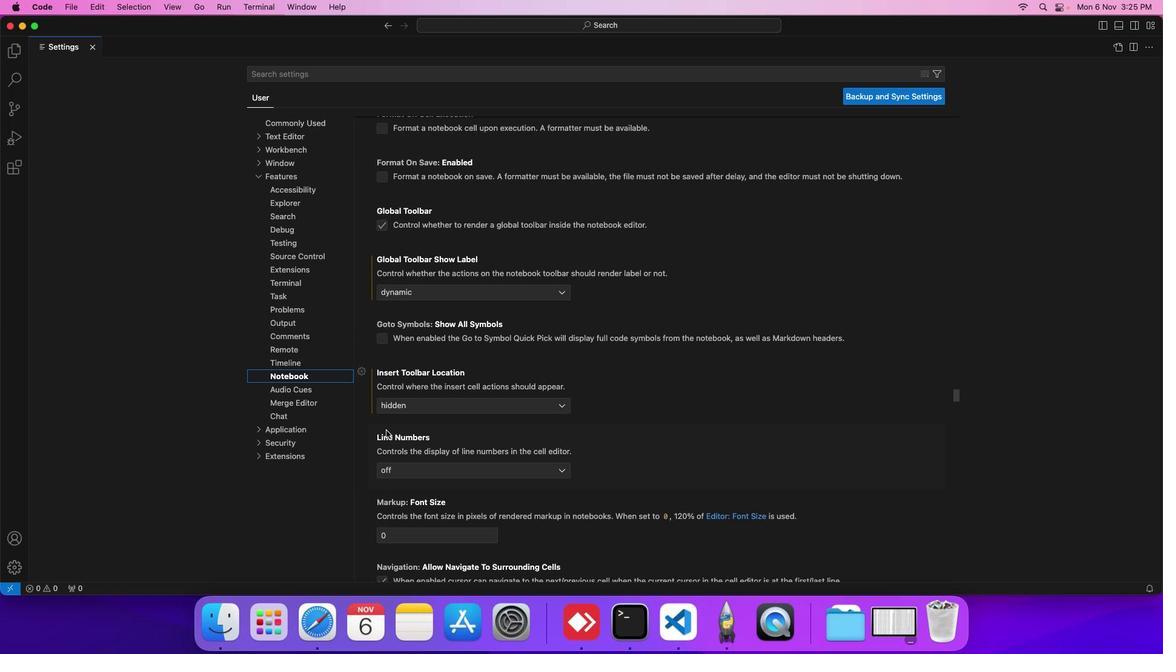 
Action: Mouse scrolled (385, 430) with delta (0, 0)
Screenshot: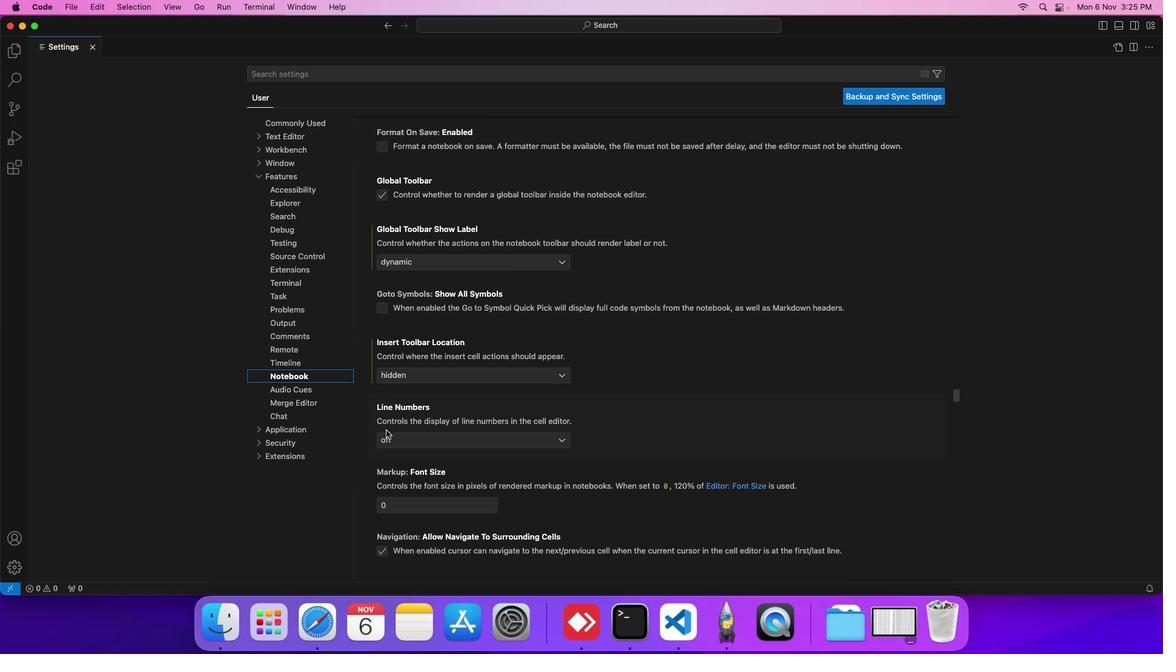 
Action: Mouse scrolled (385, 430) with delta (0, 0)
Screenshot: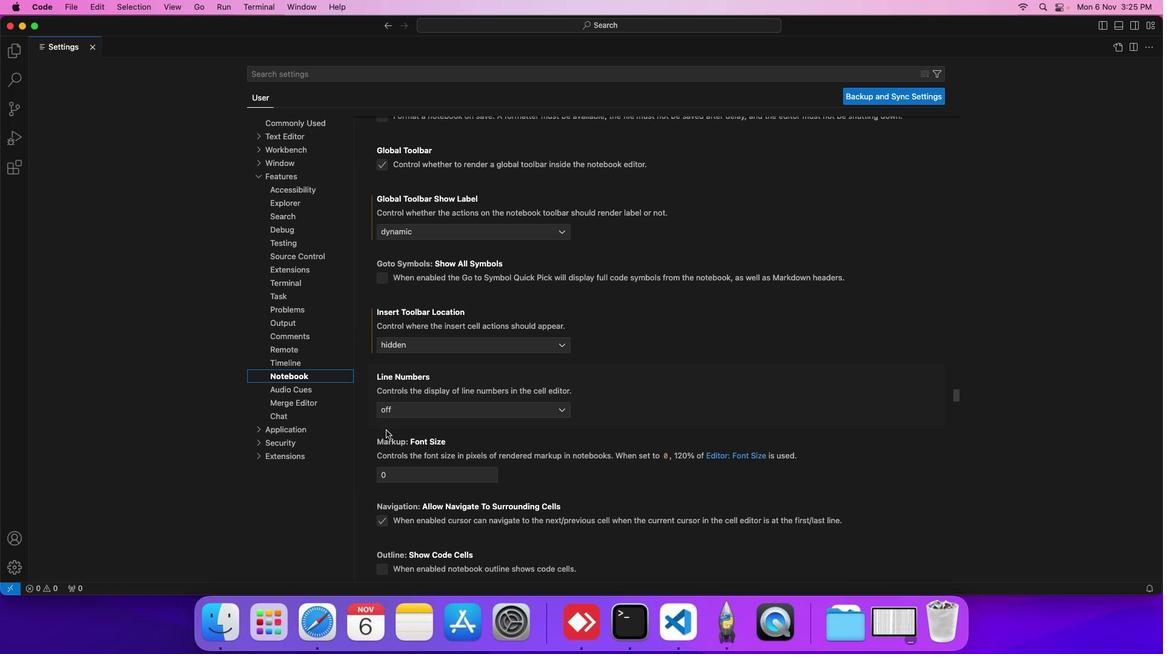 
Action: Mouse scrolled (385, 430) with delta (0, 0)
Screenshot: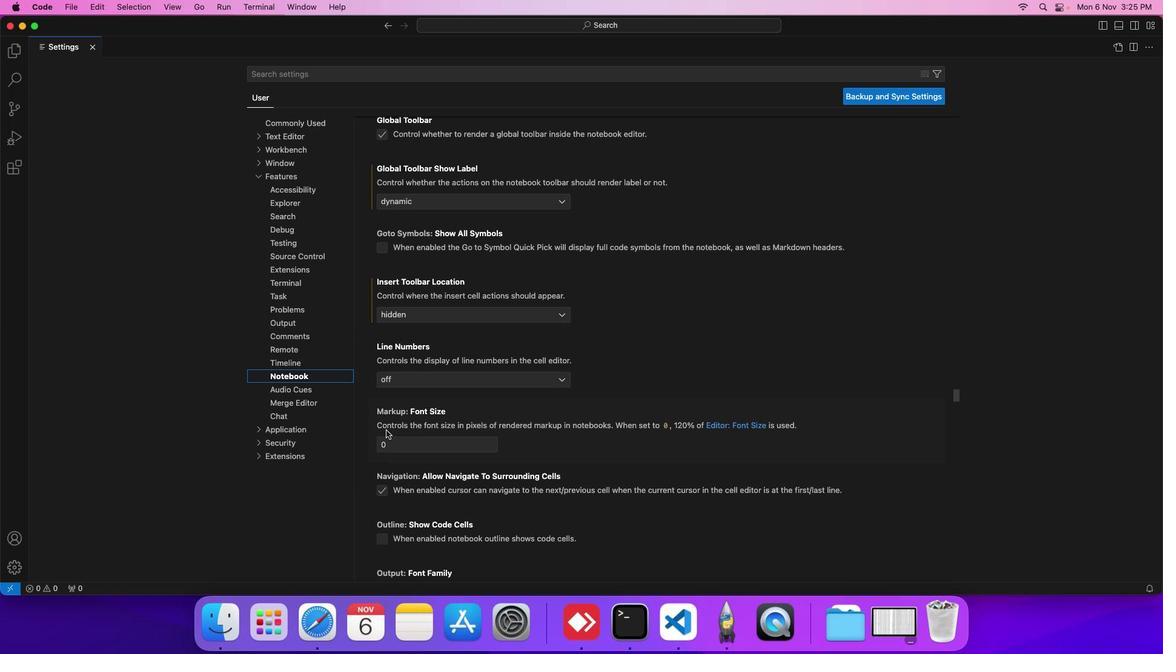 
Action: Mouse scrolled (385, 430) with delta (0, 0)
Screenshot: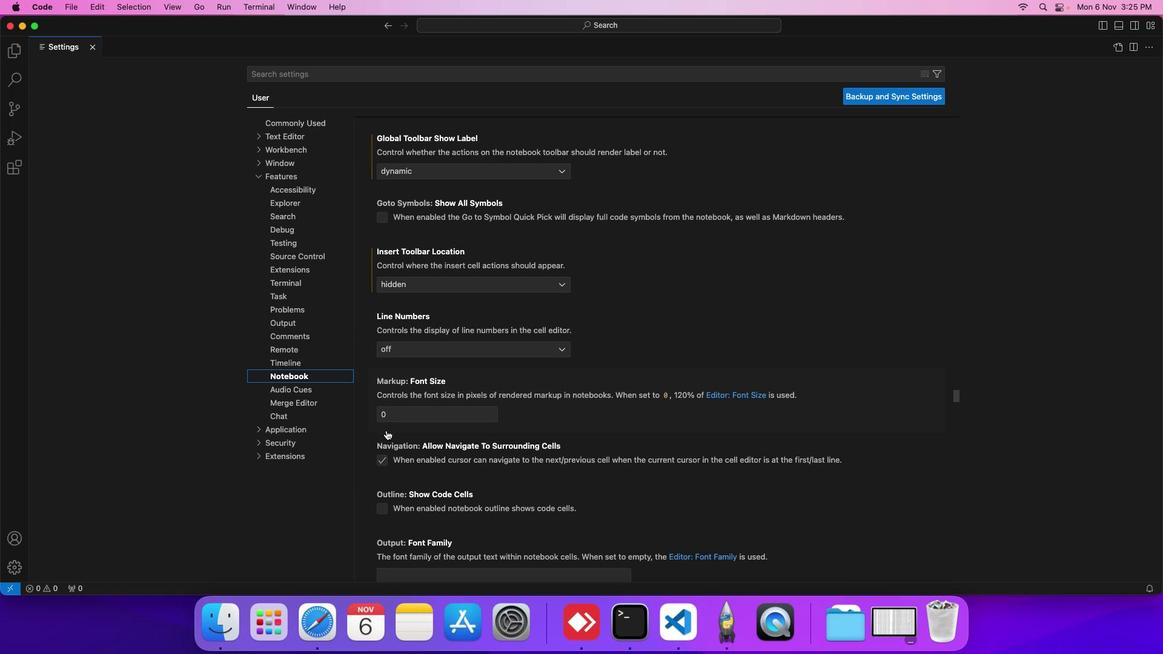 
Action: Mouse scrolled (385, 430) with delta (0, 0)
Screenshot: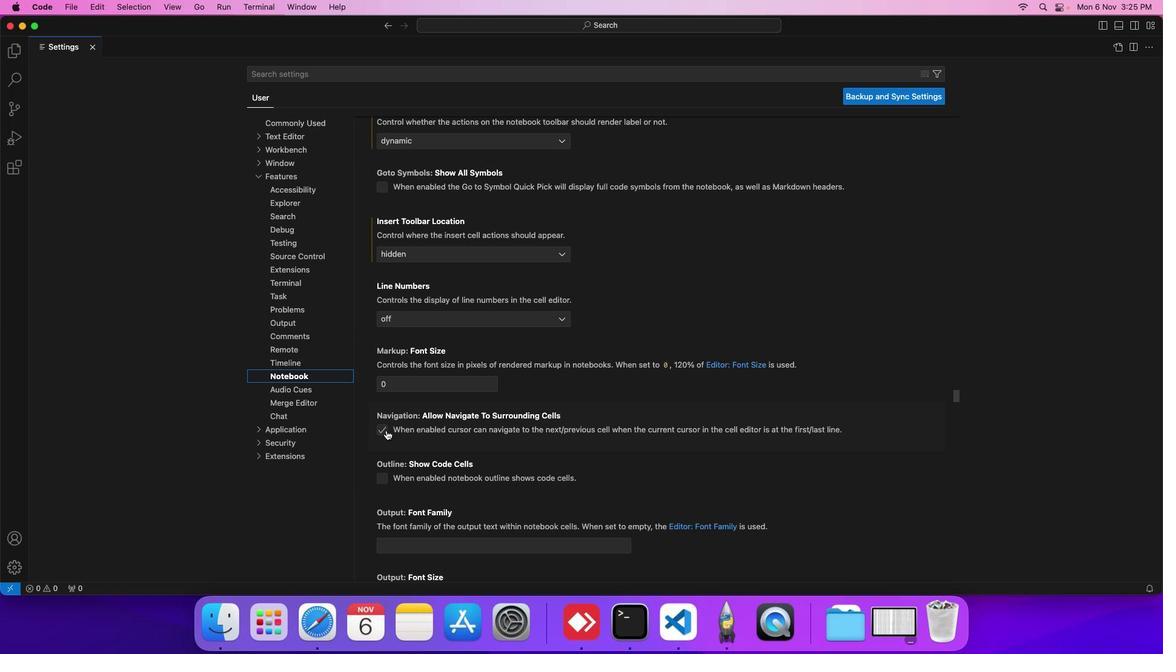 
Action: Mouse scrolled (385, 430) with delta (0, 0)
Screenshot: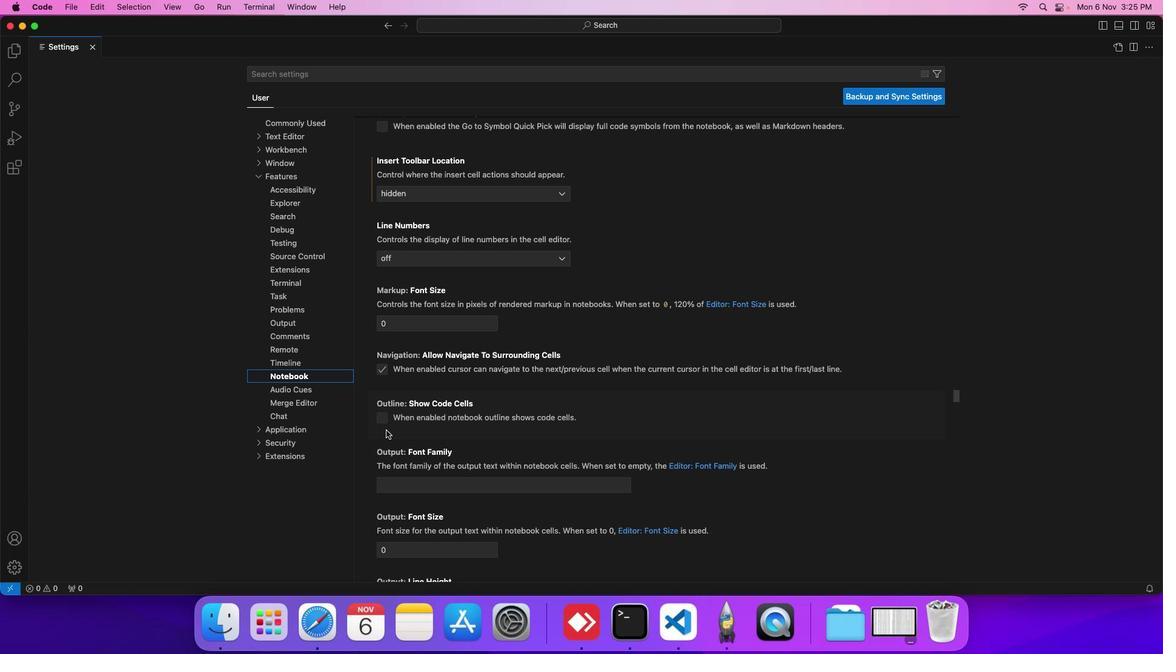 
Action: Mouse scrolled (385, 430) with delta (0, 0)
Screenshot: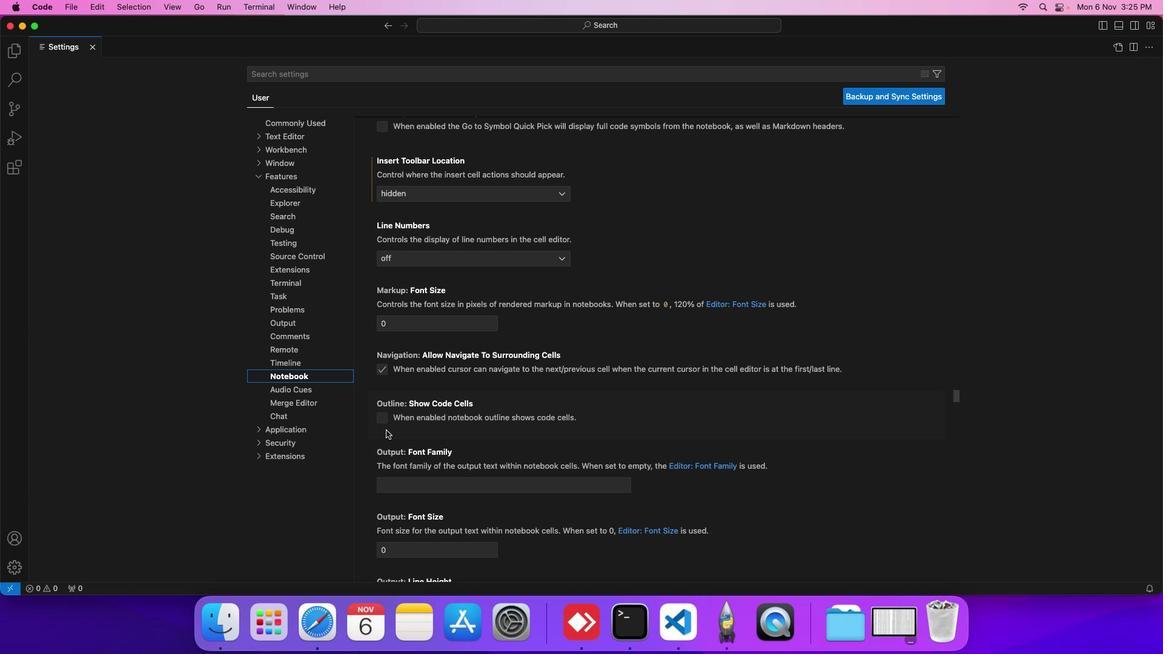 
Action: Mouse scrolled (385, 430) with delta (0, 0)
Screenshot: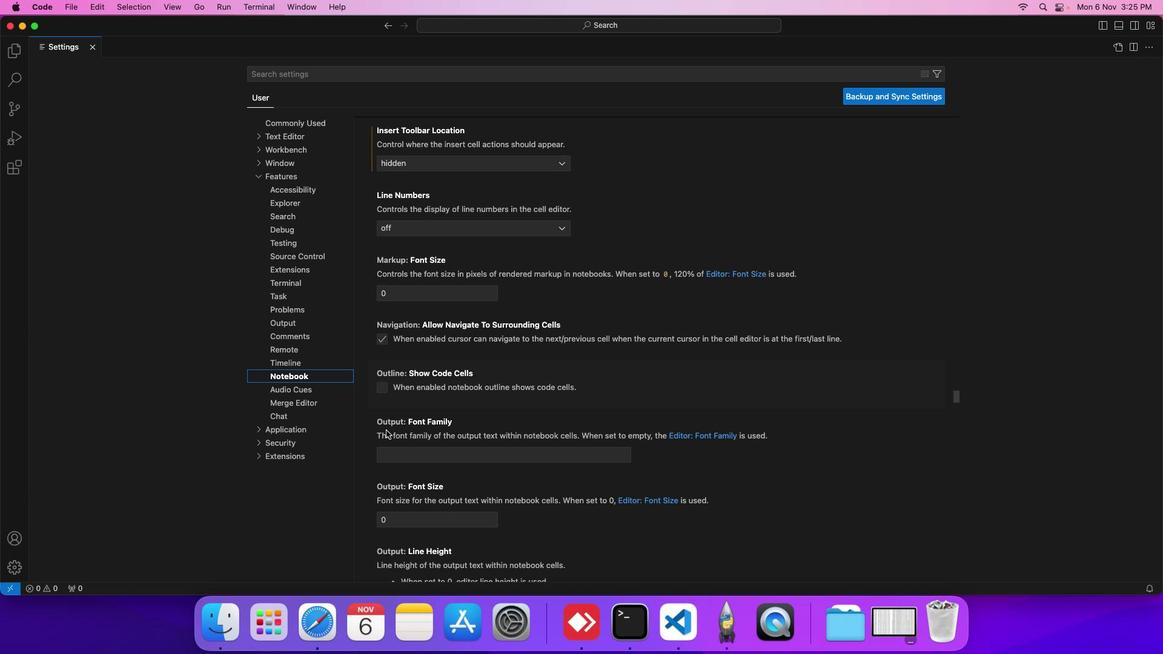 
Action: Mouse scrolled (385, 430) with delta (0, 0)
Screenshot: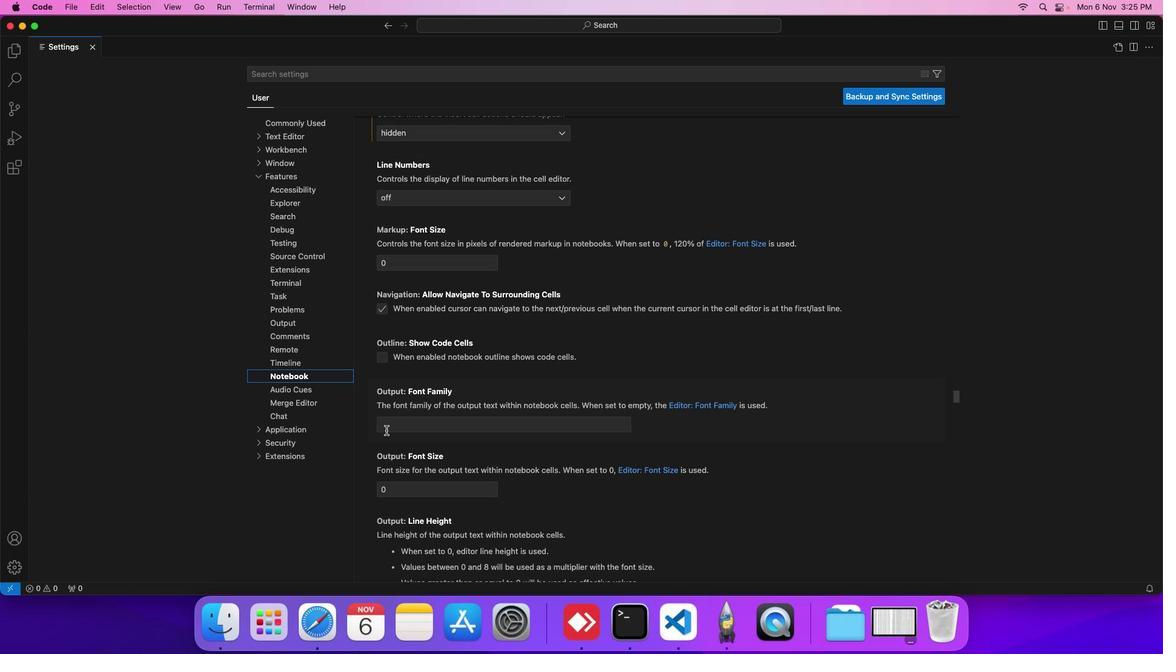 
Action: Mouse scrolled (385, 430) with delta (0, 0)
Screenshot: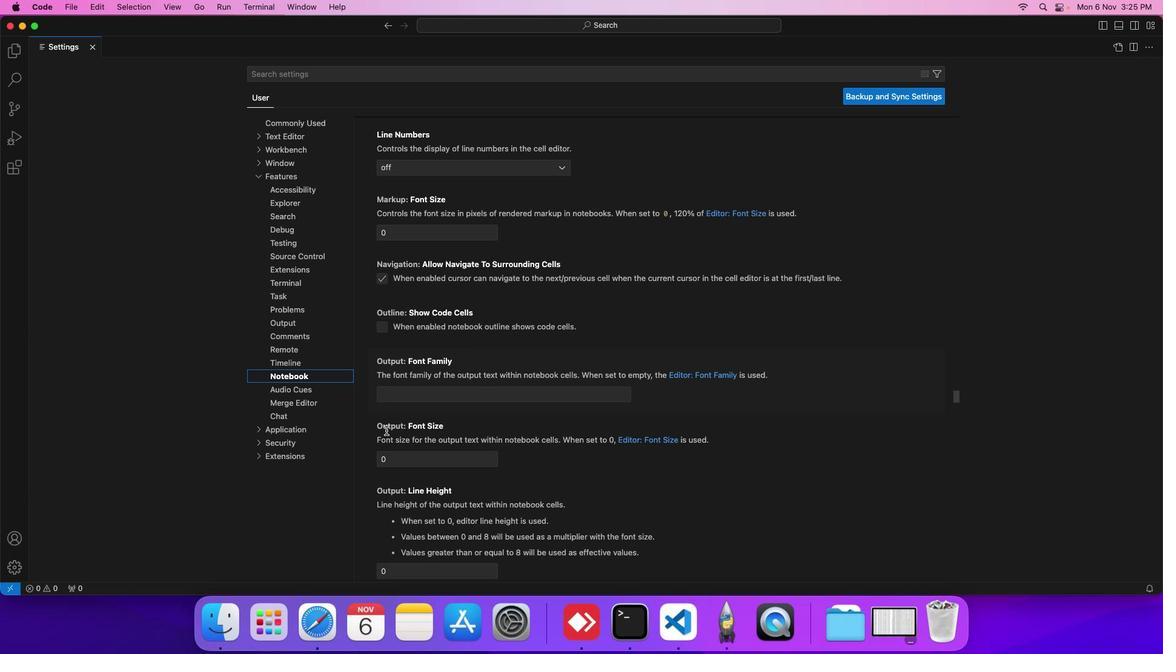 
Action: Mouse scrolled (385, 430) with delta (0, 0)
Screenshot: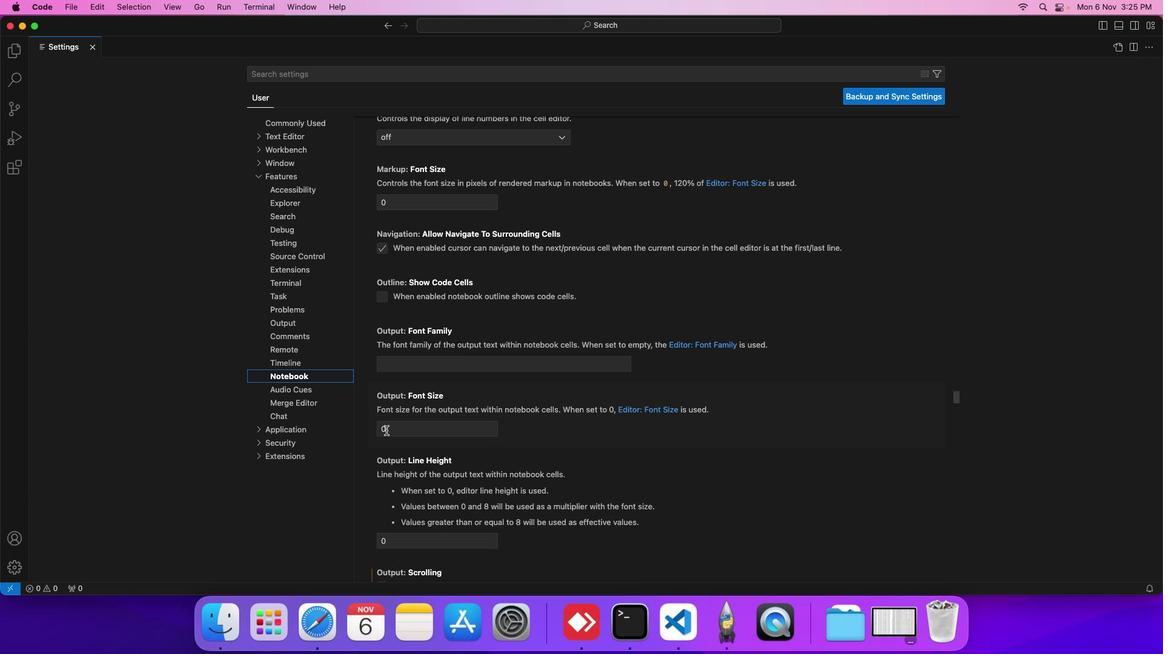
Action: Mouse scrolled (385, 430) with delta (0, 0)
Screenshot: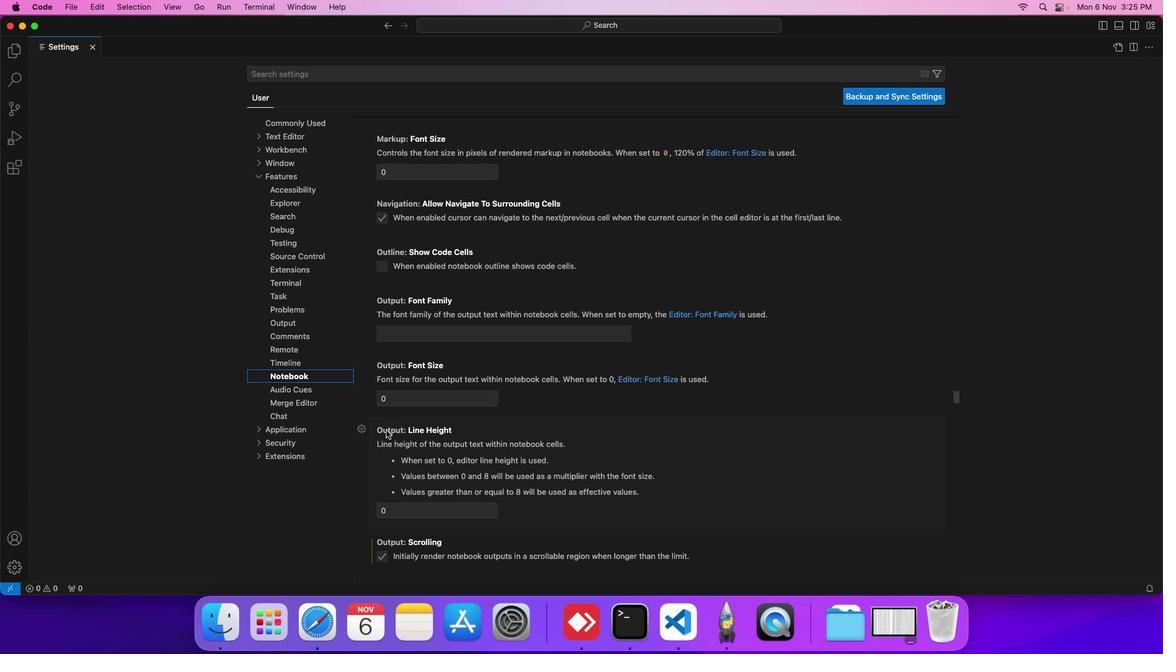 
Action: Mouse scrolled (385, 430) with delta (0, 0)
Screenshot: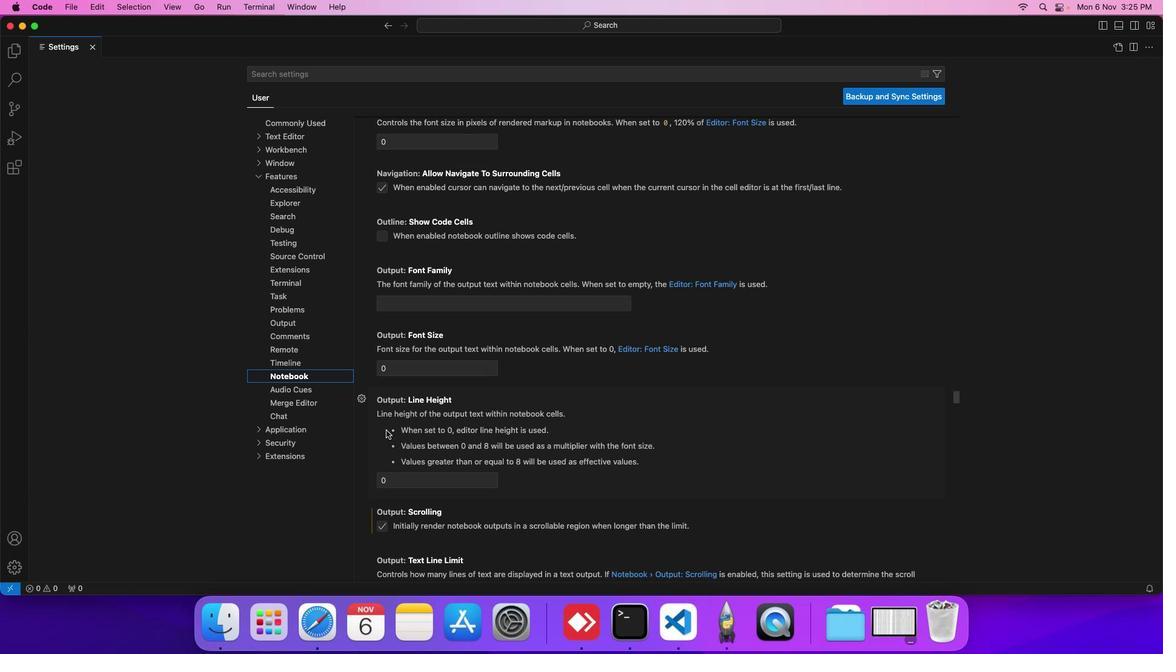 
Action: Mouse scrolled (385, 430) with delta (0, 0)
Screenshot: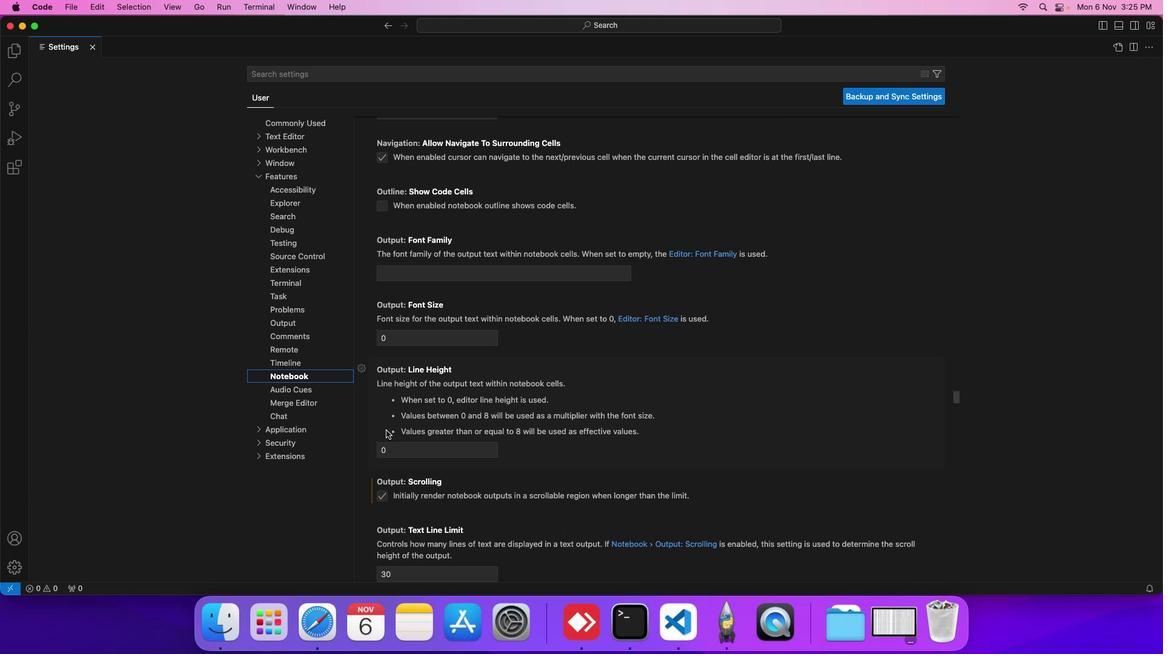 
Action: Mouse scrolled (385, 430) with delta (0, 0)
Screenshot: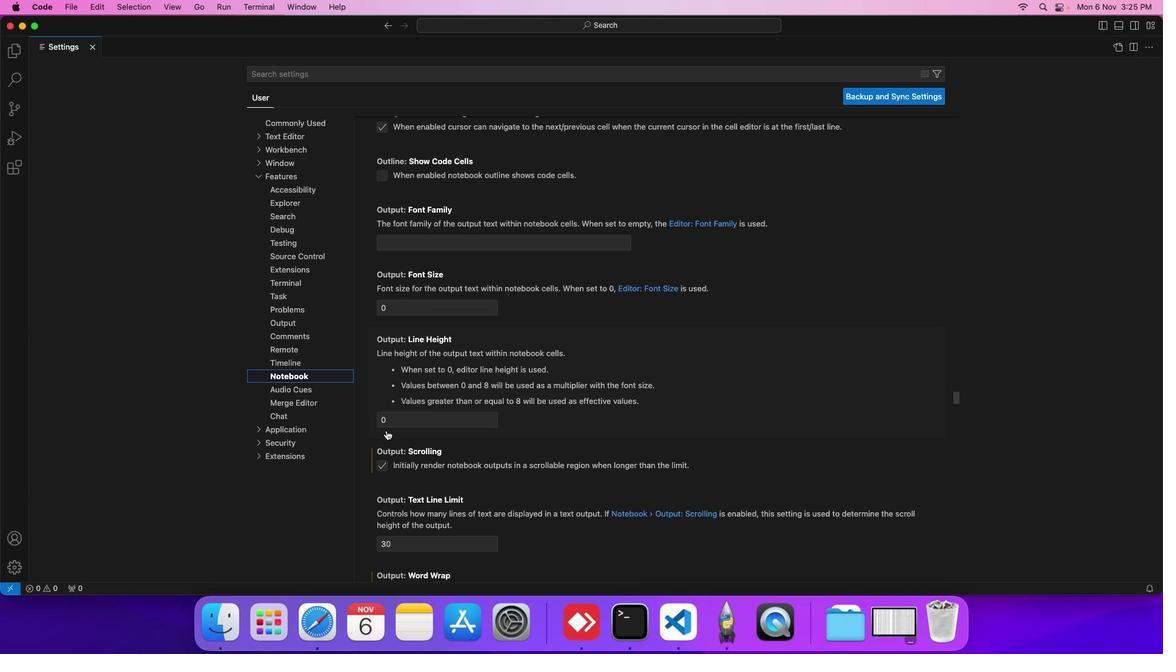 
Action: Mouse scrolled (385, 430) with delta (0, 0)
Screenshot: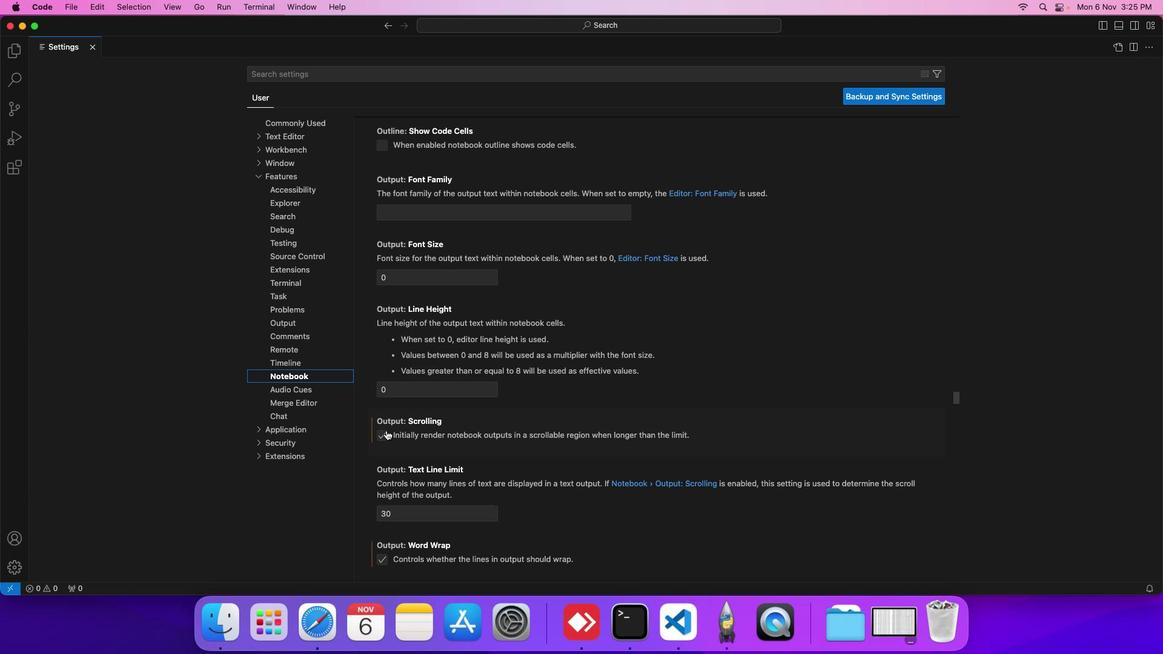 
Action: Mouse scrolled (385, 430) with delta (0, 0)
Screenshot: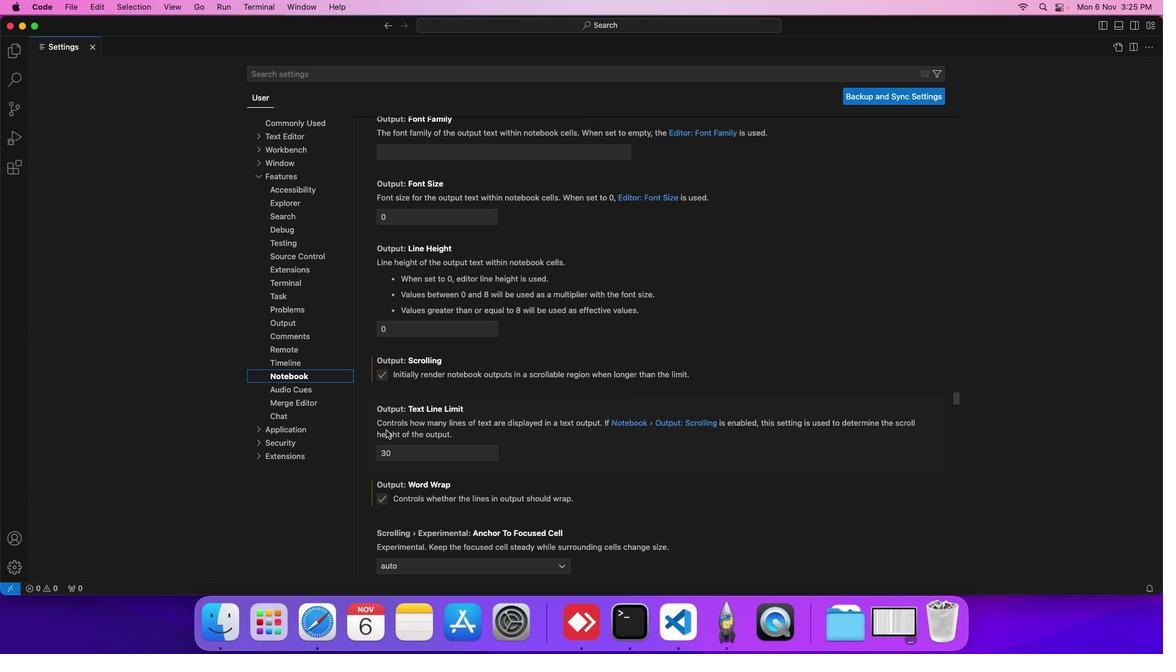
Action: Mouse scrolled (385, 430) with delta (0, 0)
Screenshot: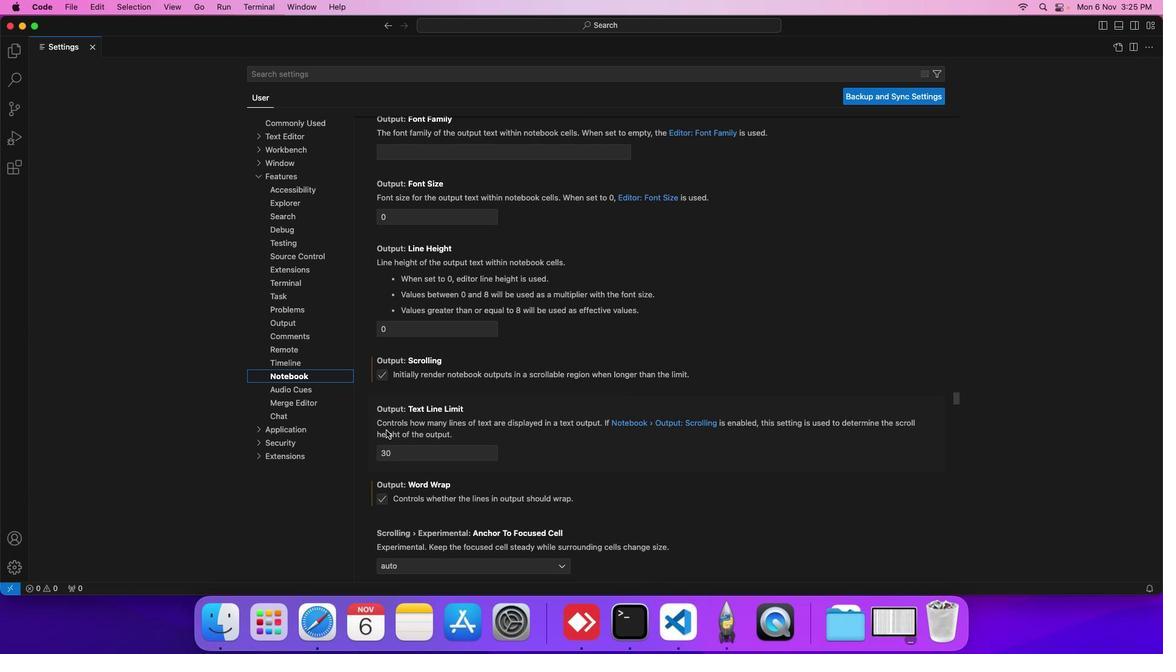 
Action: Mouse scrolled (385, 430) with delta (0, 0)
Screenshot: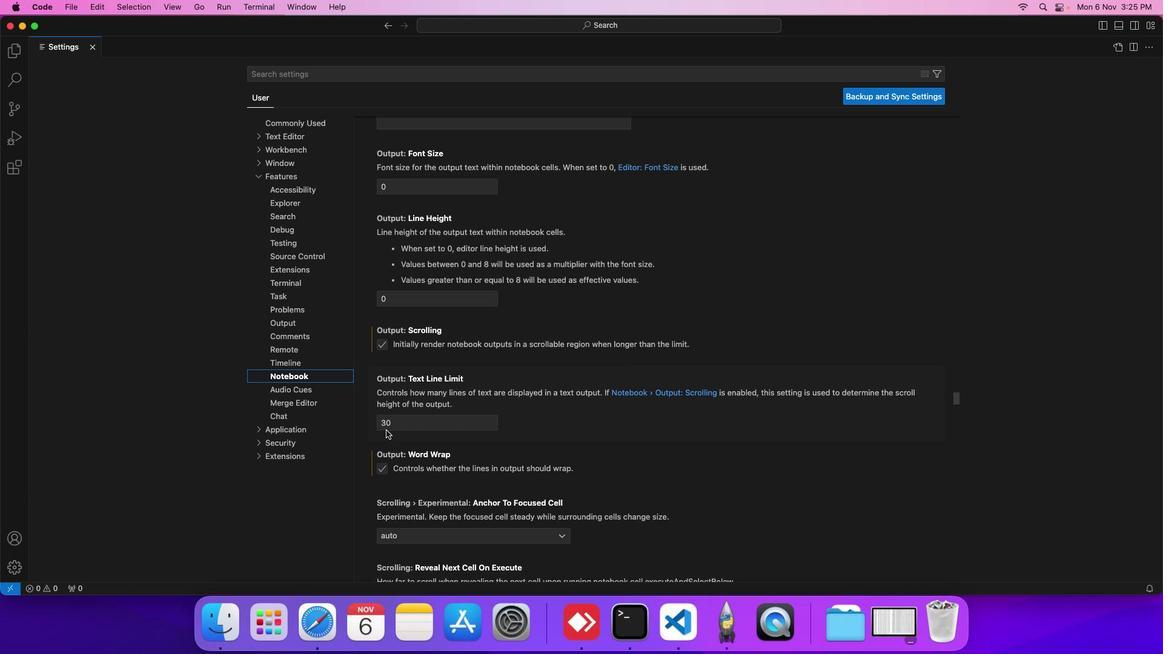 
Action: Mouse scrolled (385, 430) with delta (0, 0)
Screenshot: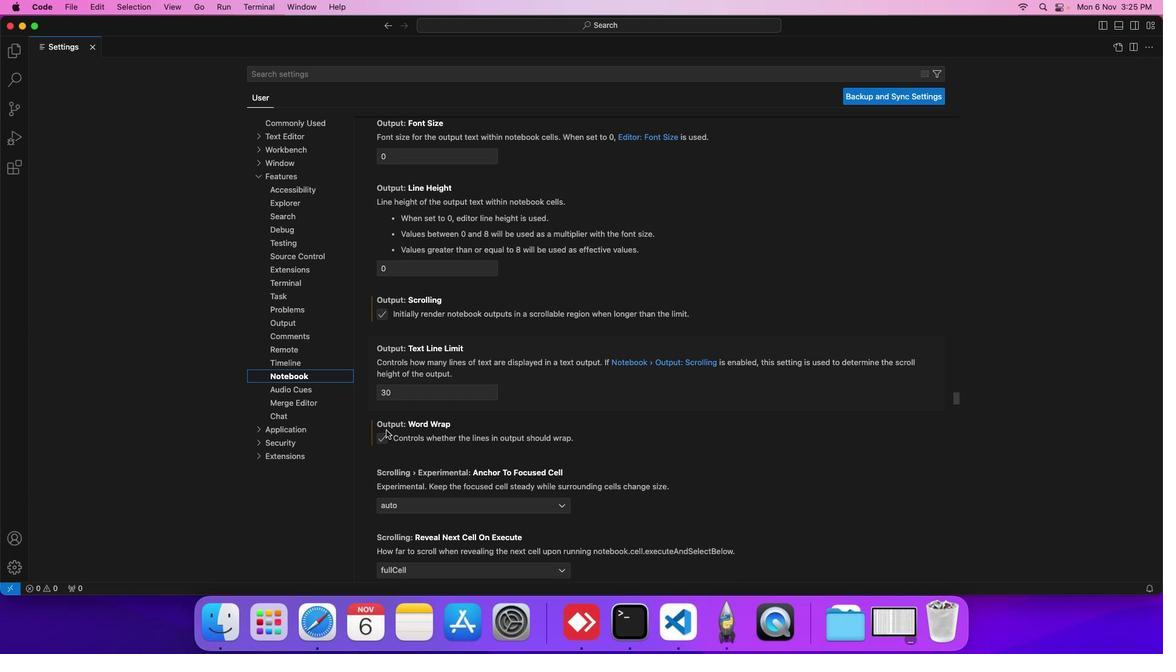 
Action: Mouse scrolled (385, 430) with delta (0, 0)
Screenshot: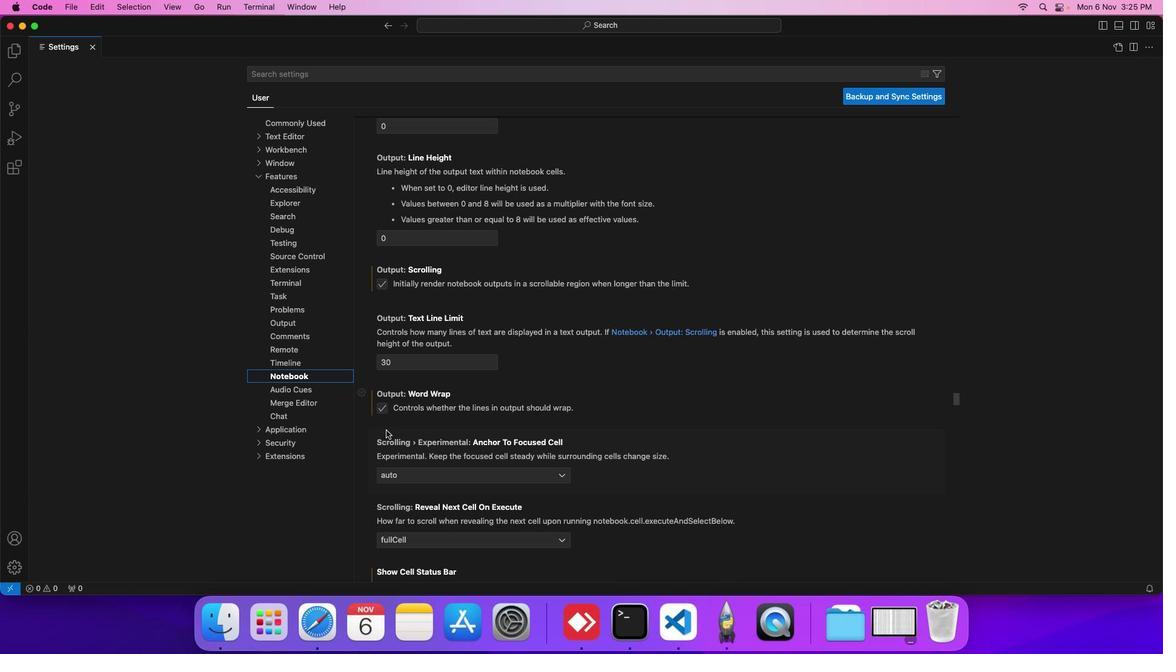 
Action: Mouse scrolled (385, 430) with delta (0, 0)
Screenshot: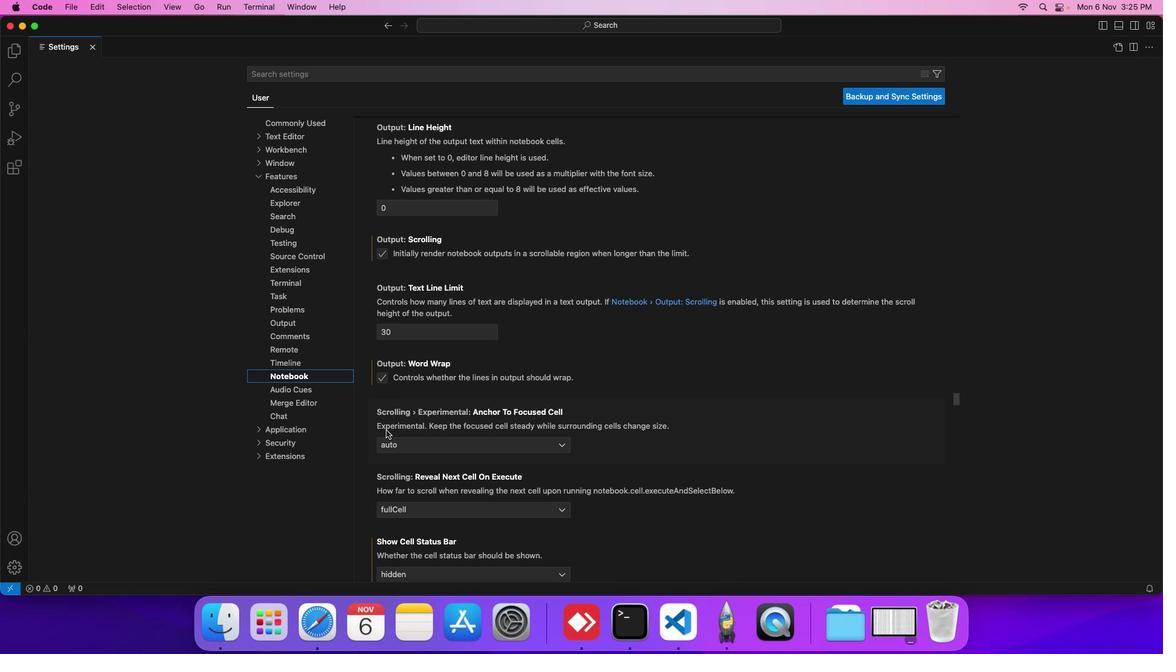 
Action: Mouse scrolled (385, 430) with delta (0, 0)
Screenshot: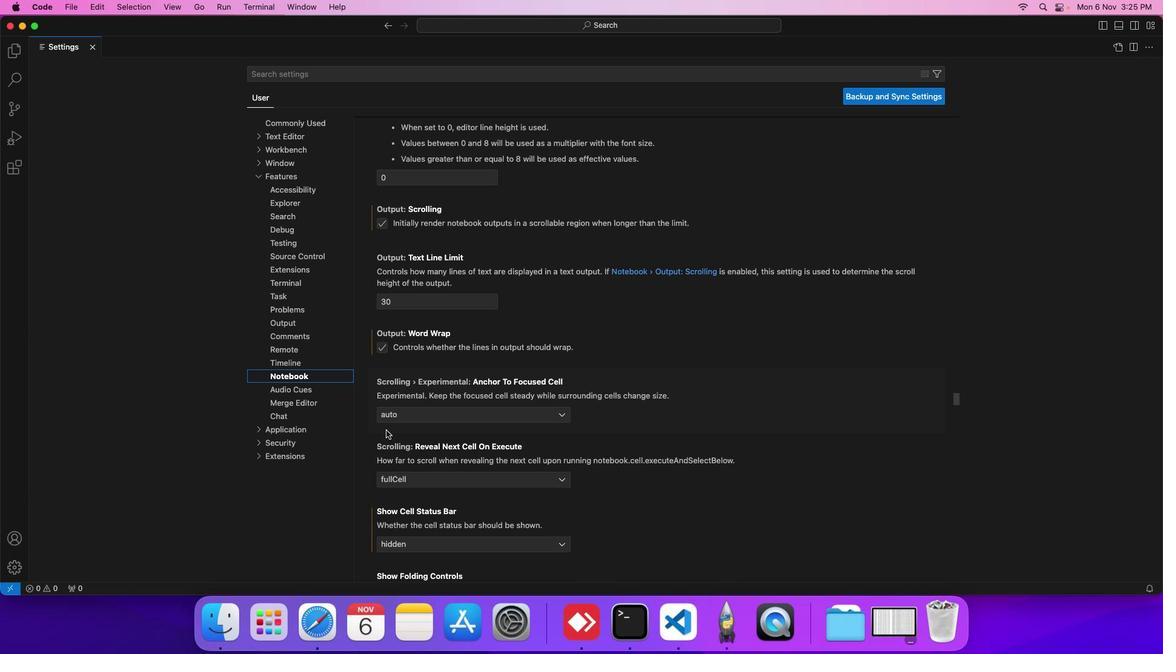 
Action: Mouse scrolled (385, 430) with delta (0, 0)
Screenshot: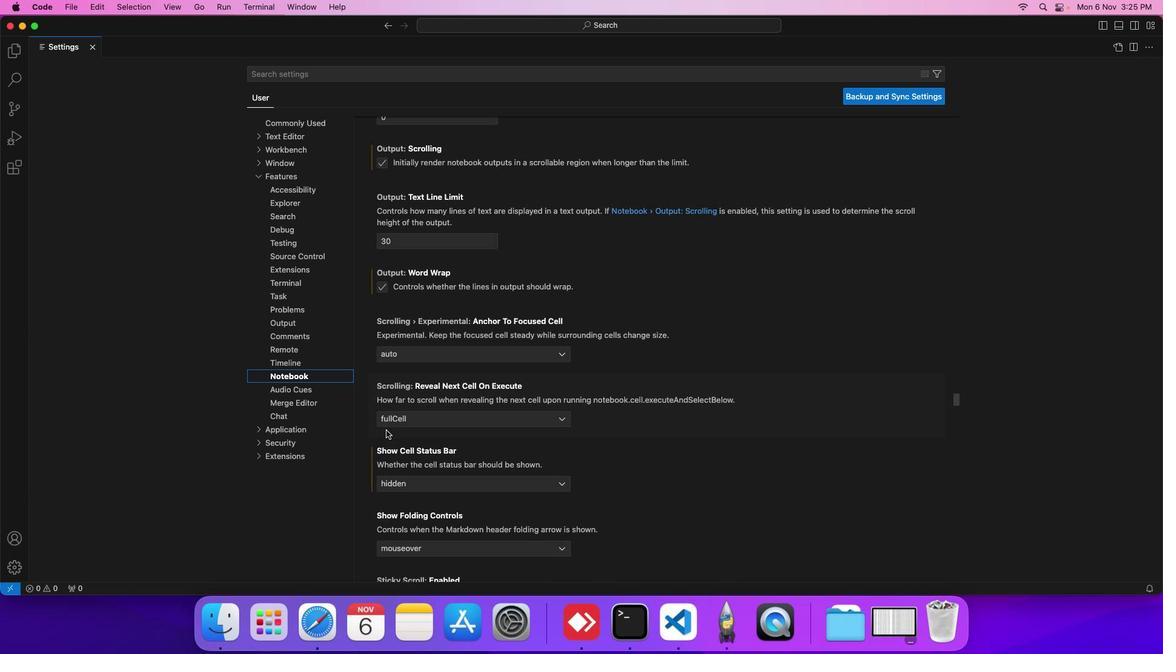 
Action: Mouse scrolled (385, 430) with delta (0, 0)
Screenshot: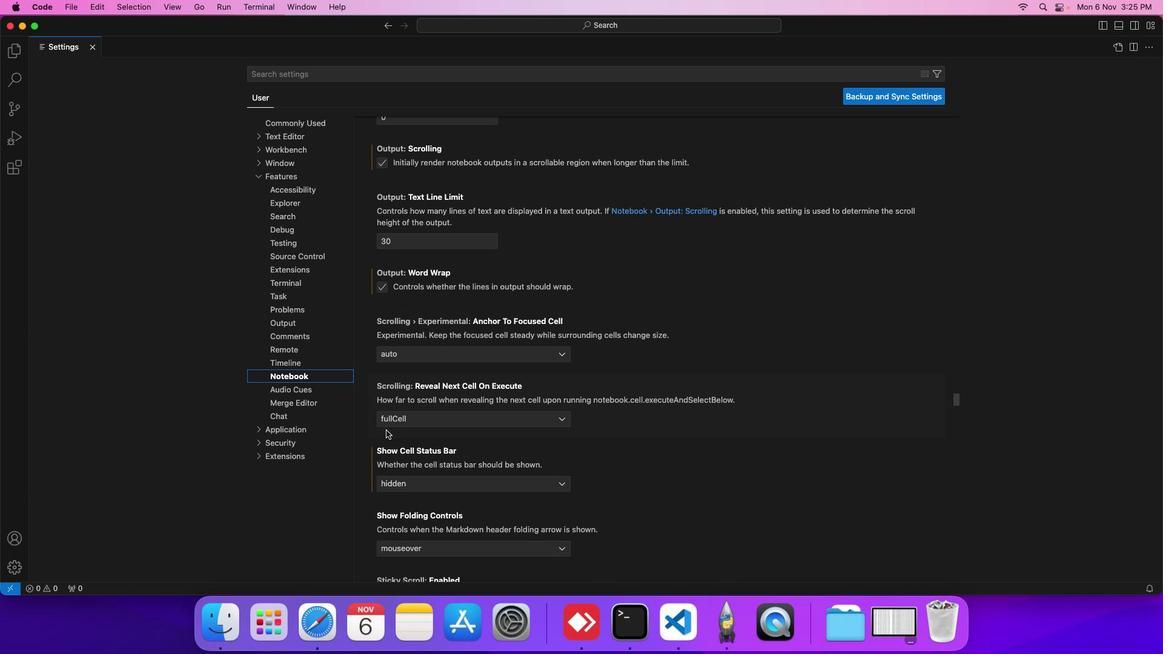
Action: Mouse moved to (417, 481)
Screenshot: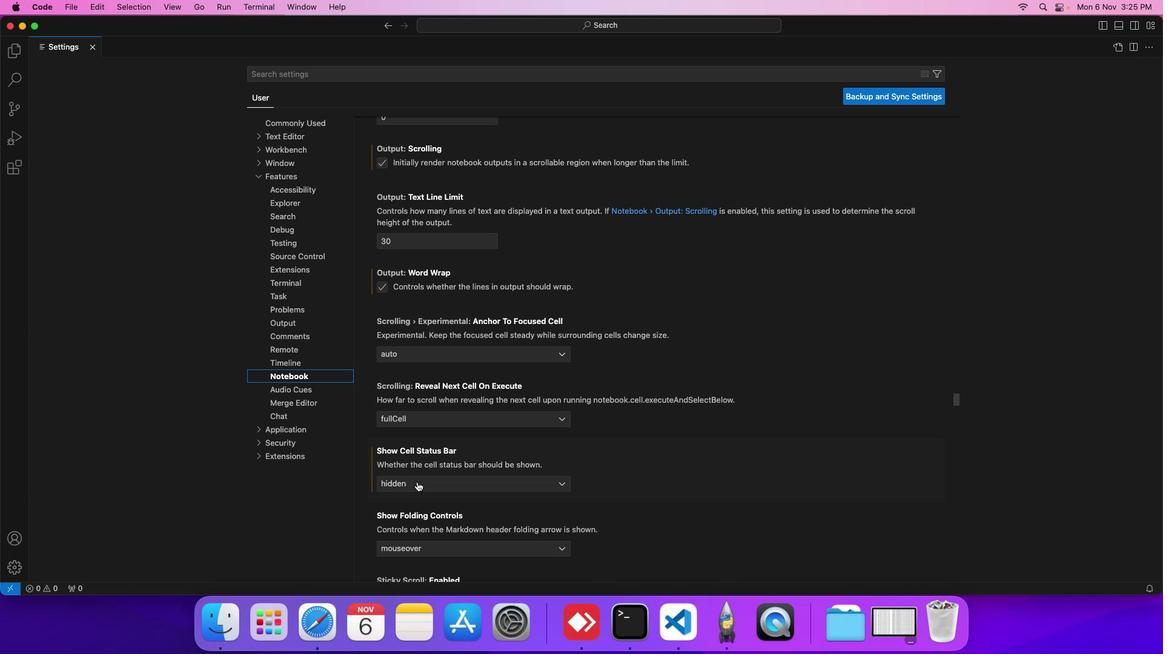 
Action: Mouse pressed left at (417, 481)
Screenshot: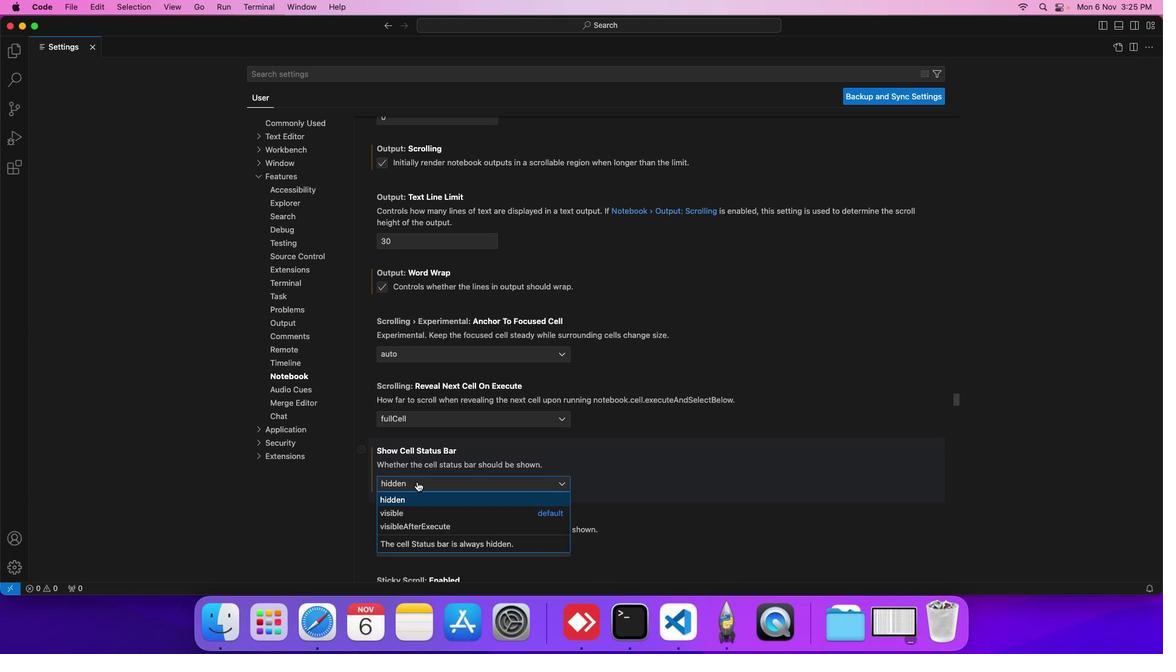 
Action: Mouse moved to (412, 509)
Screenshot: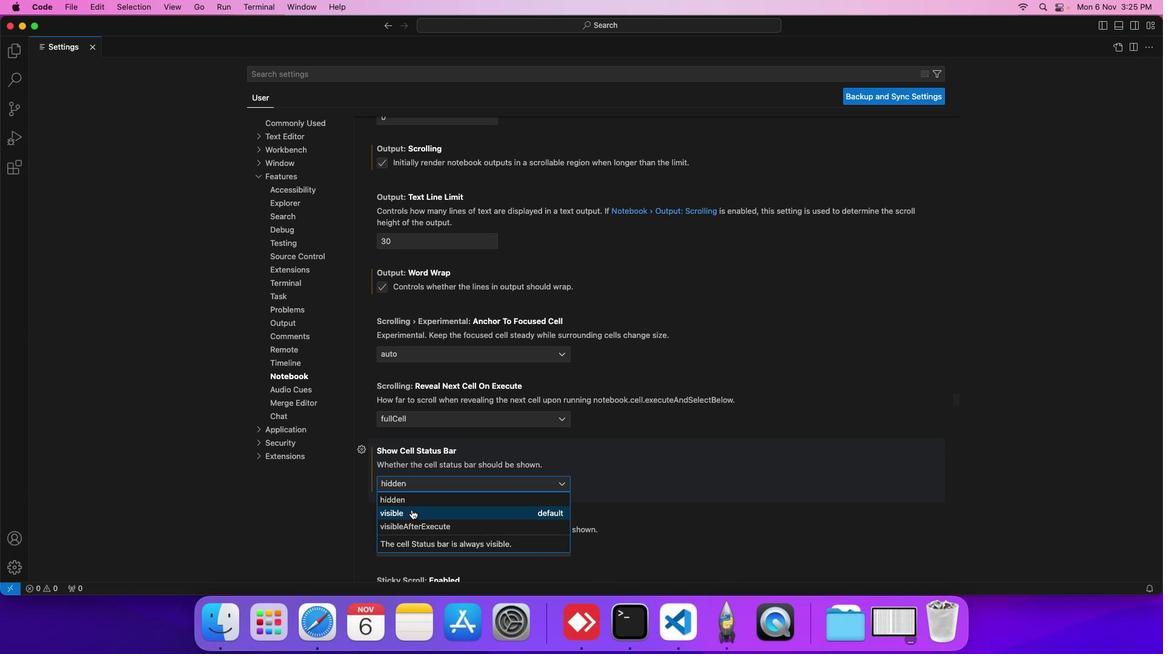 
Action: Mouse pressed left at (412, 509)
Screenshot: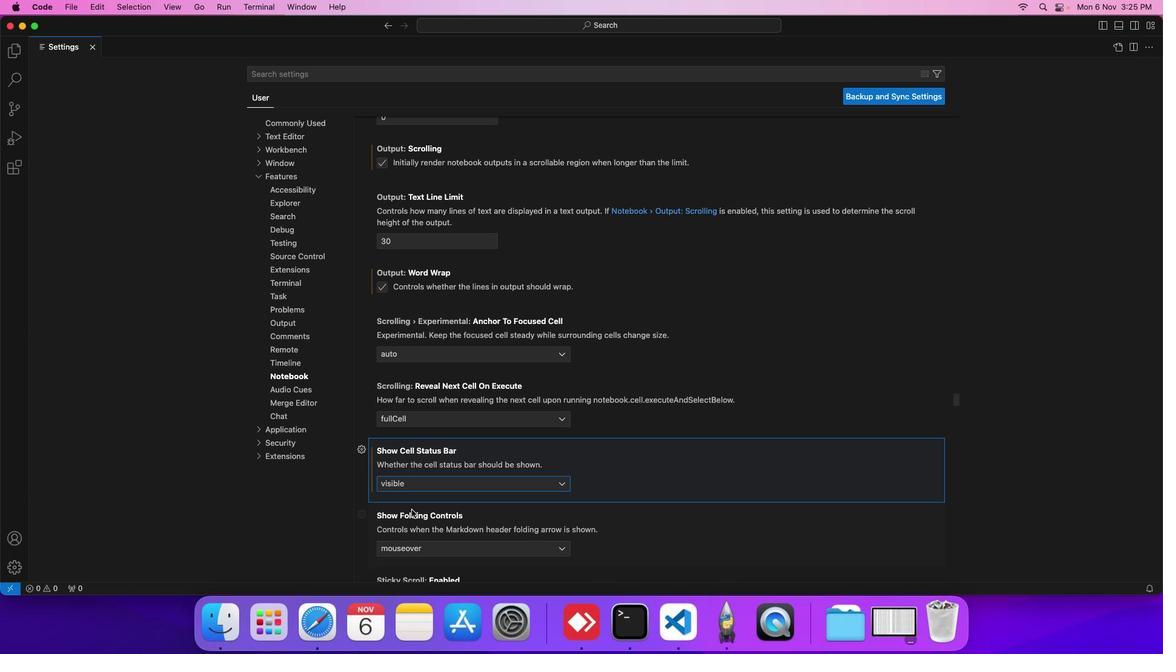 
Action: Mouse moved to (443, 496)
Screenshot: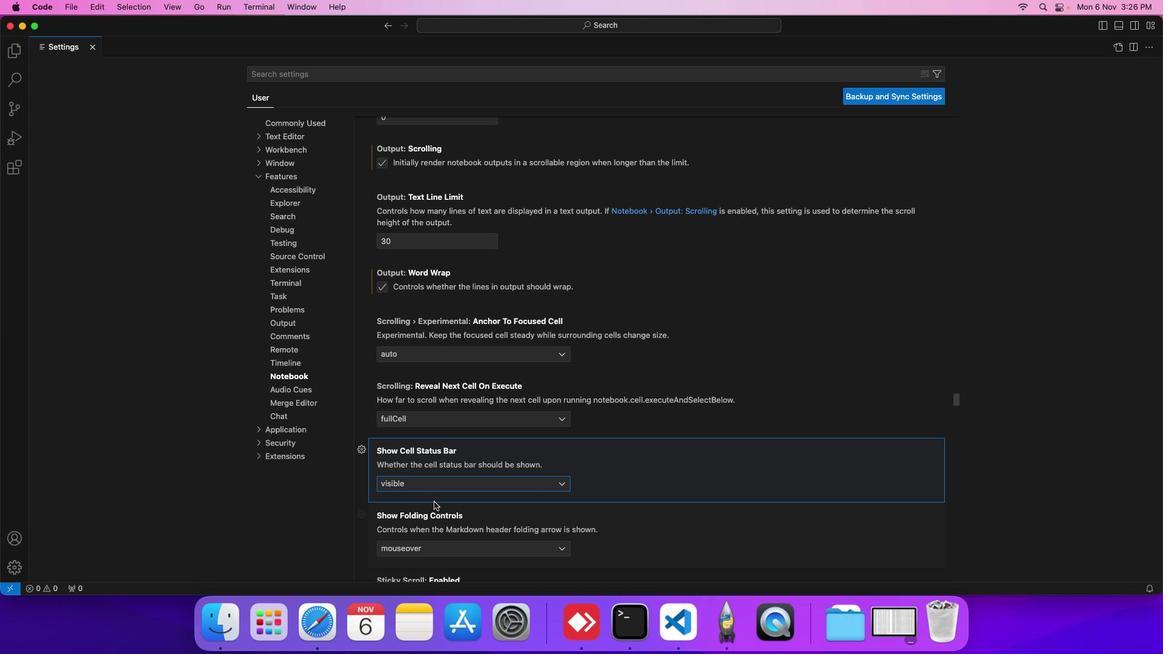 
